 Task: Explore Airbnb accommodation in Kissidougou, Guinea from 21st December, 2023 to 29th December, 2023 for 6 adults. Place can be entire room with 3 bedrooms having 3 beds and 3 bathrooms. Property type can be house.
Action: Mouse moved to (436, 81)
Screenshot: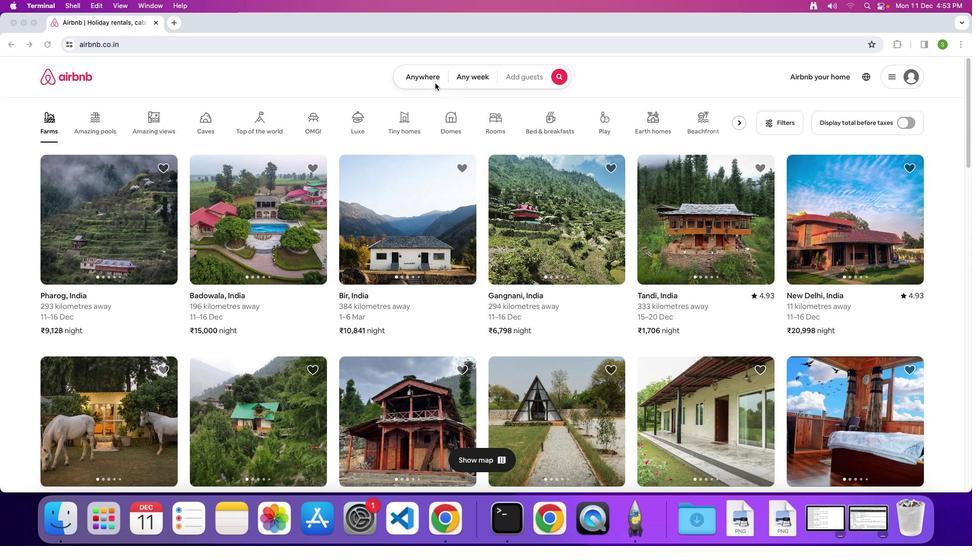
Action: Mouse pressed left at (436, 81)
Screenshot: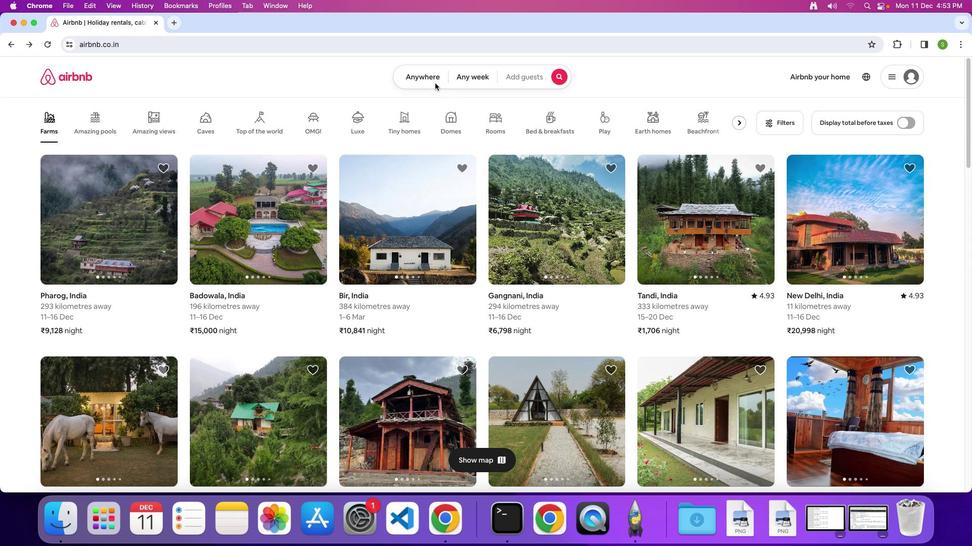 
Action: Mouse moved to (423, 76)
Screenshot: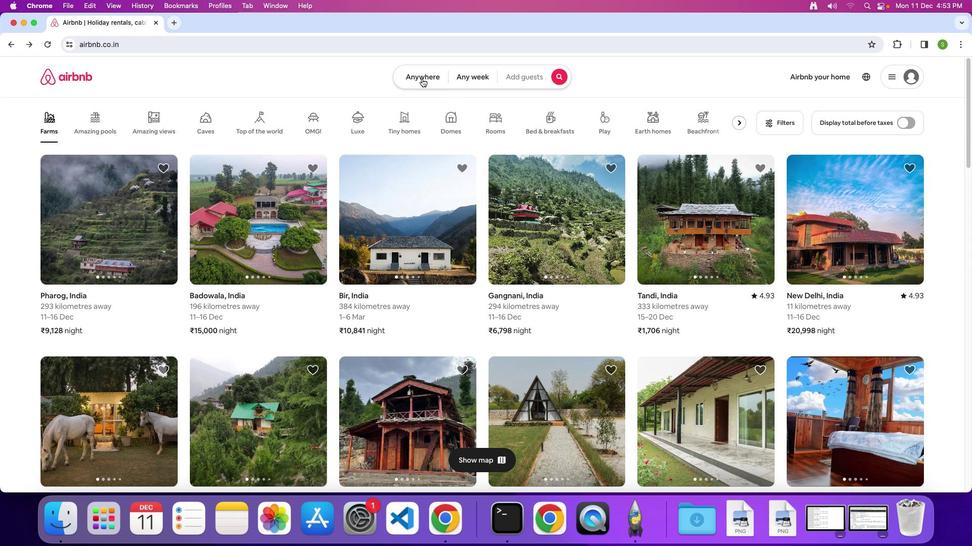 
Action: Mouse pressed left at (423, 76)
Screenshot: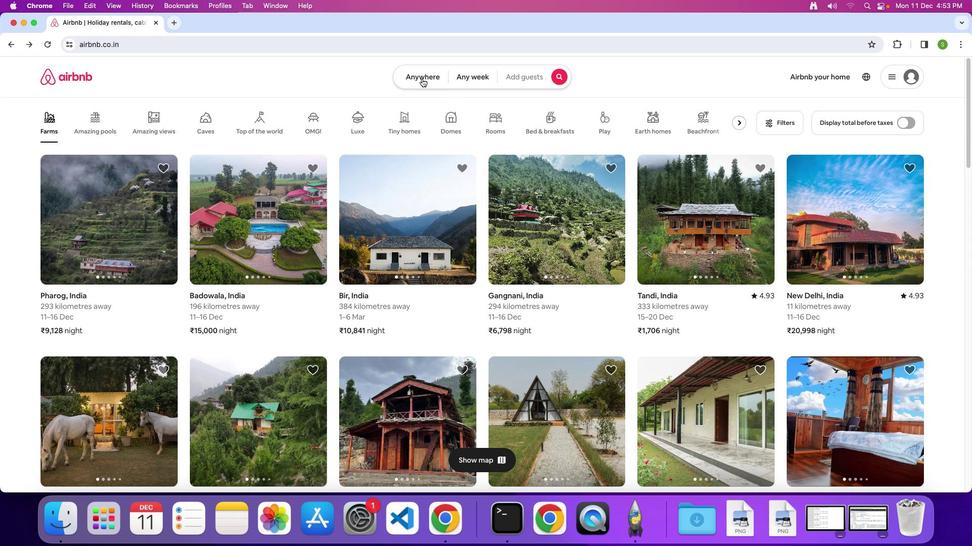 
Action: Mouse moved to (362, 109)
Screenshot: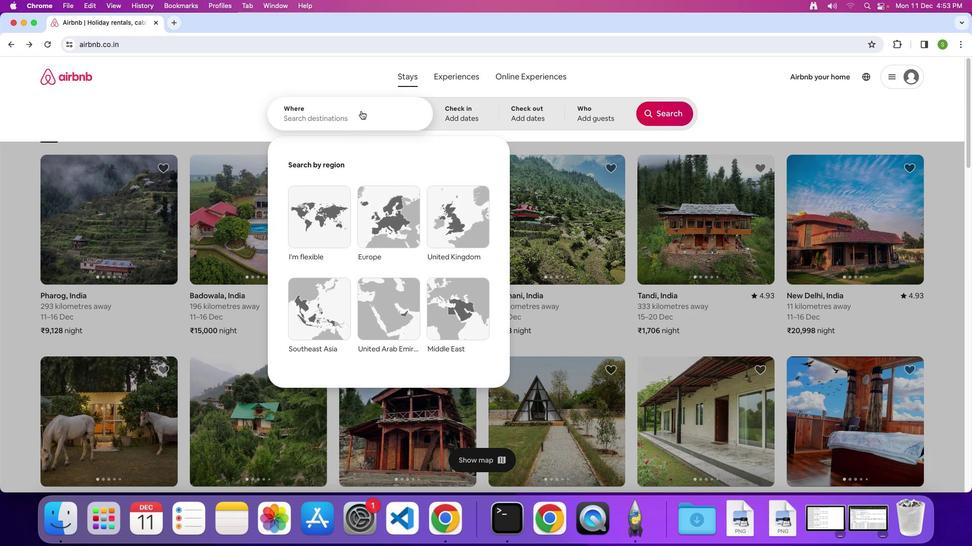 
Action: Mouse pressed left at (362, 109)
Screenshot: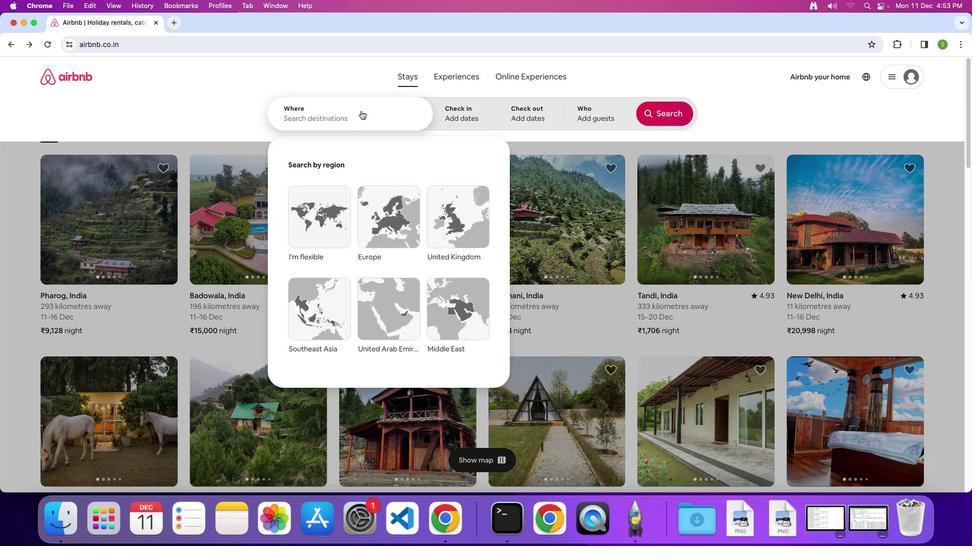 
Action: Key pressed 'K'Key.caps_lock
Screenshot: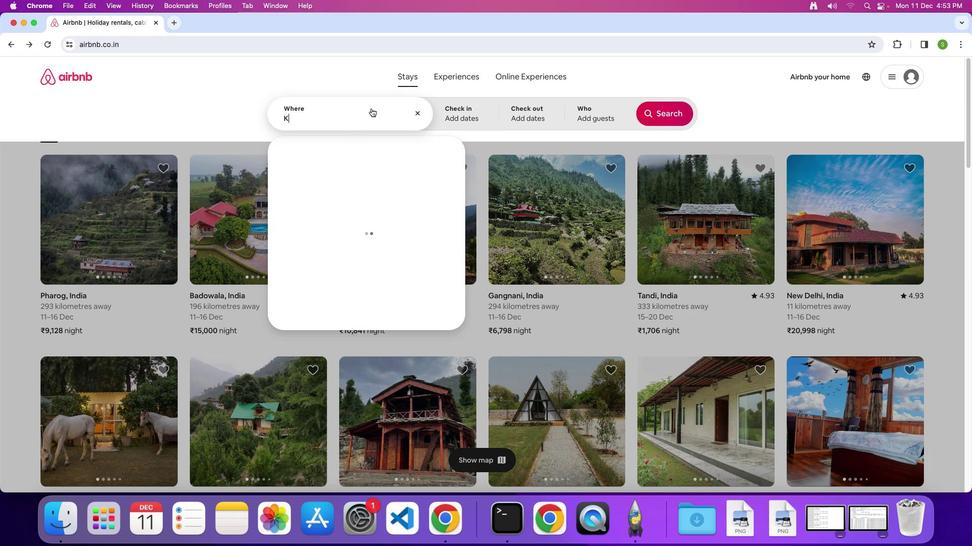 
Action: Mouse moved to (372, 106)
Screenshot: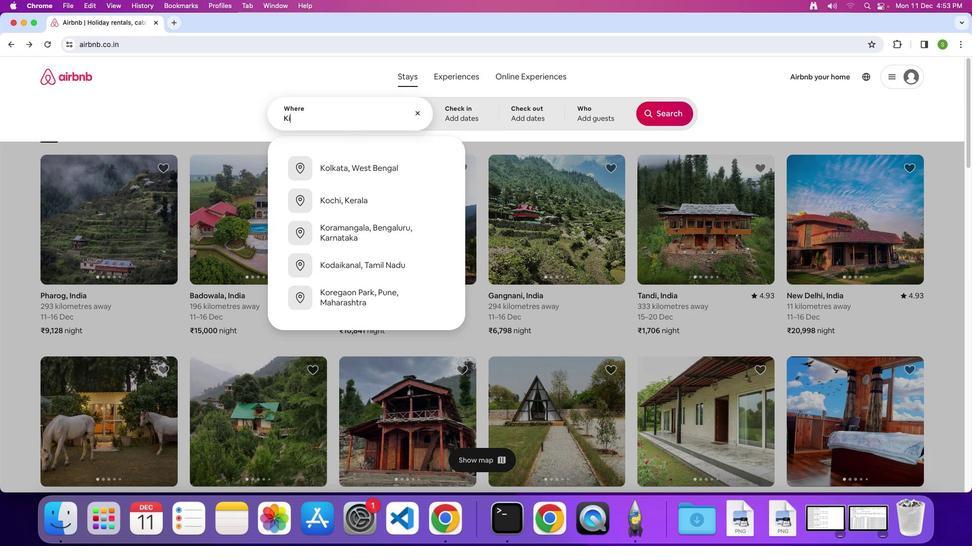 
Action: Key pressed 'i''a''a'Key.backspaceKey.backspace's''s''i''d''o''u''g''o''u''.'Key.backspace','Key.spaceKey.shift'G''u''i''n''e''a'Key.enter
Screenshot: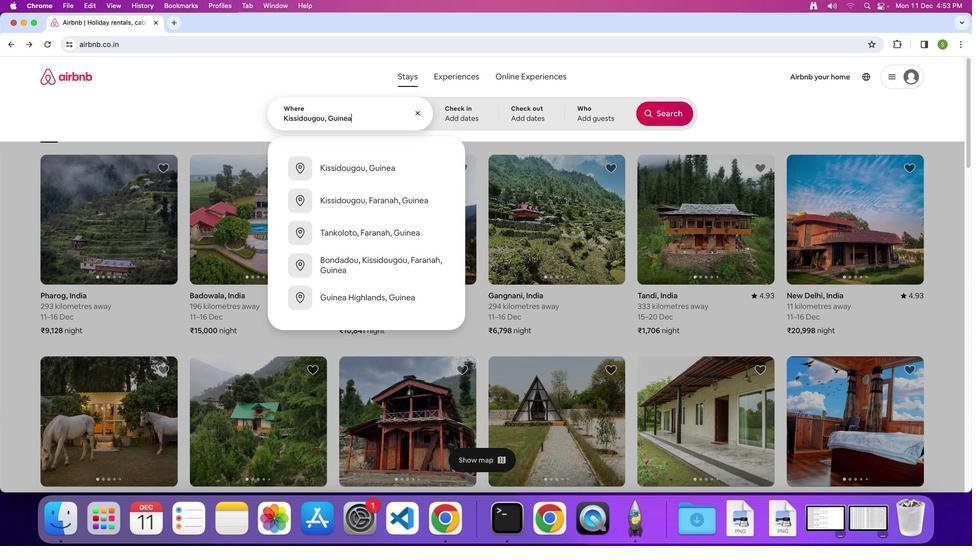 
Action: Mouse moved to (414, 311)
Screenshot: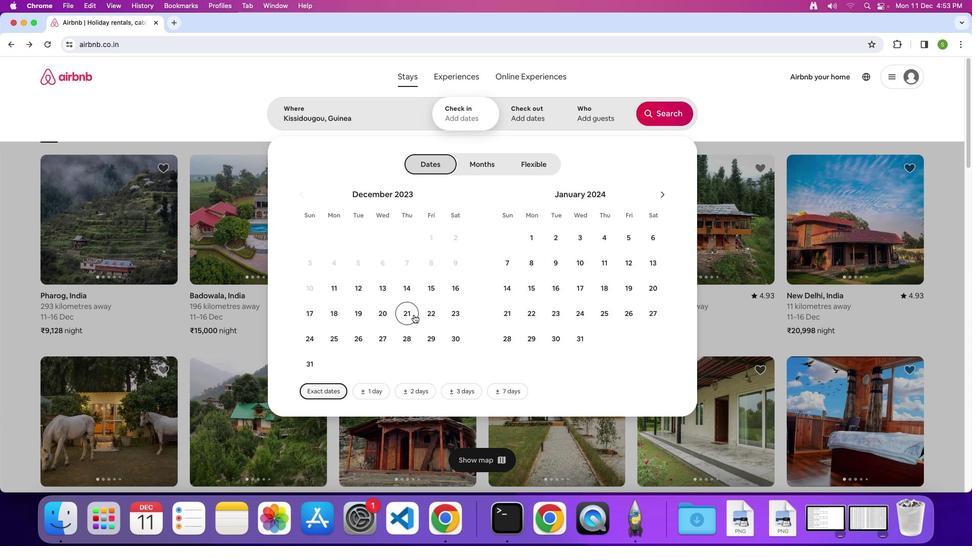 
Action: Mouse pressed left at (414, 311)
Screenshot: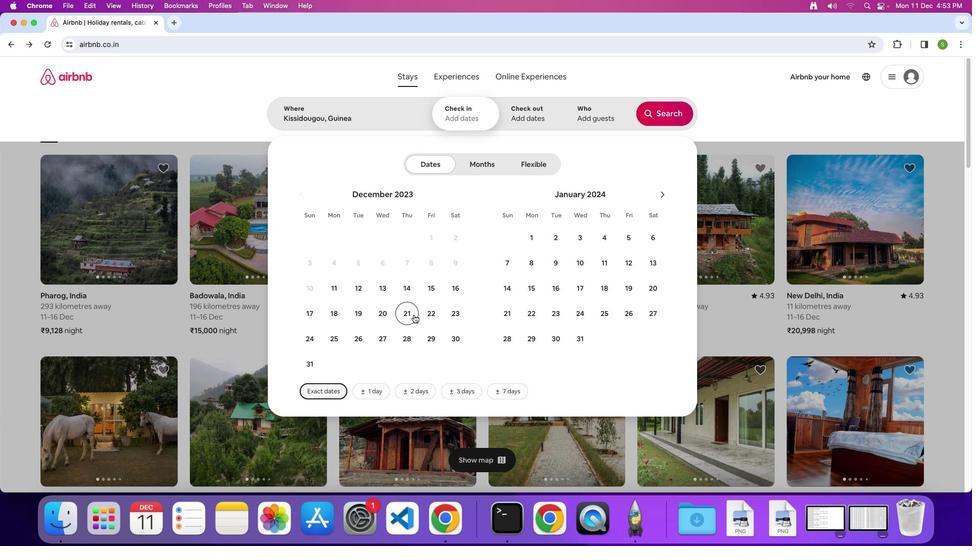 
Action: Mouse moved to (427, 337)
Screenshot: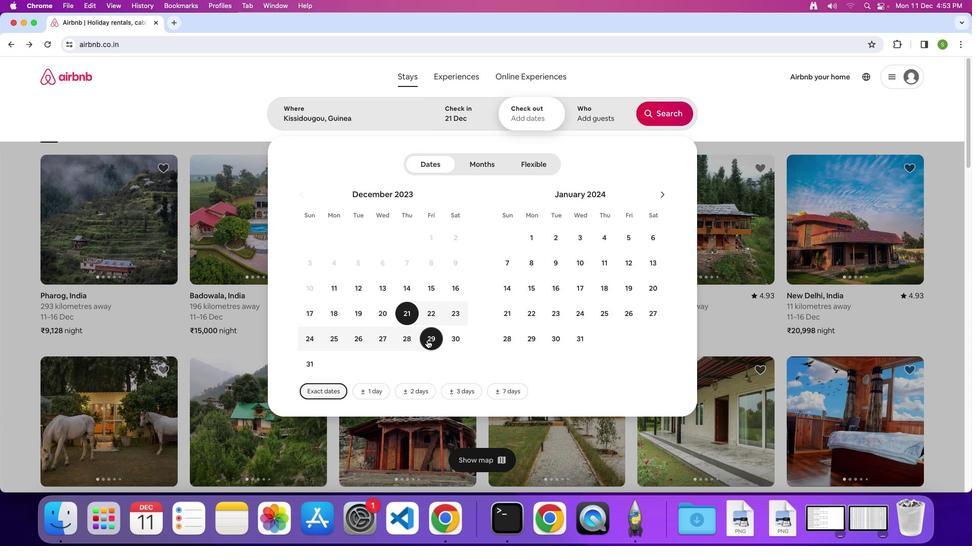 
Action: Mouse pressed left at (427, 337)
Screenshot: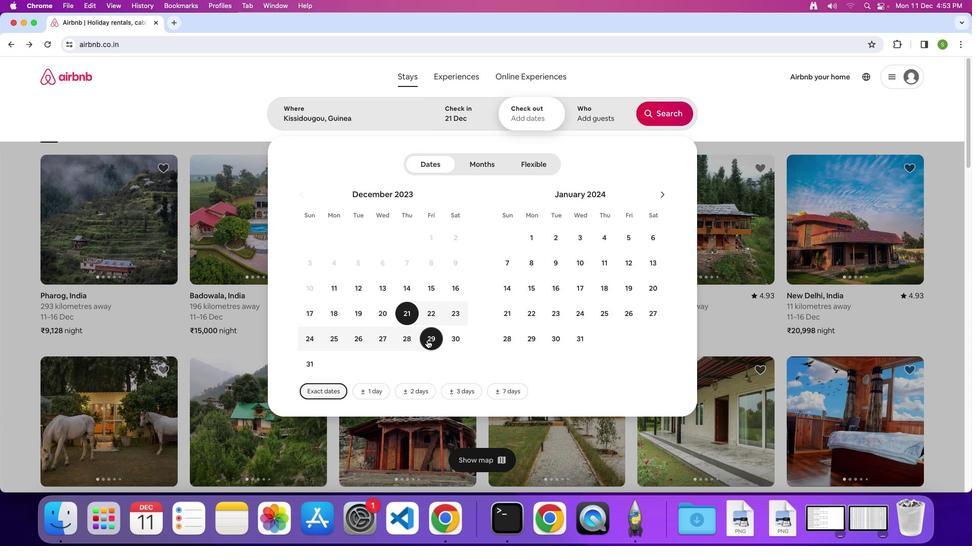 
Action: Mouse moved to (606, 121)
Screenshot: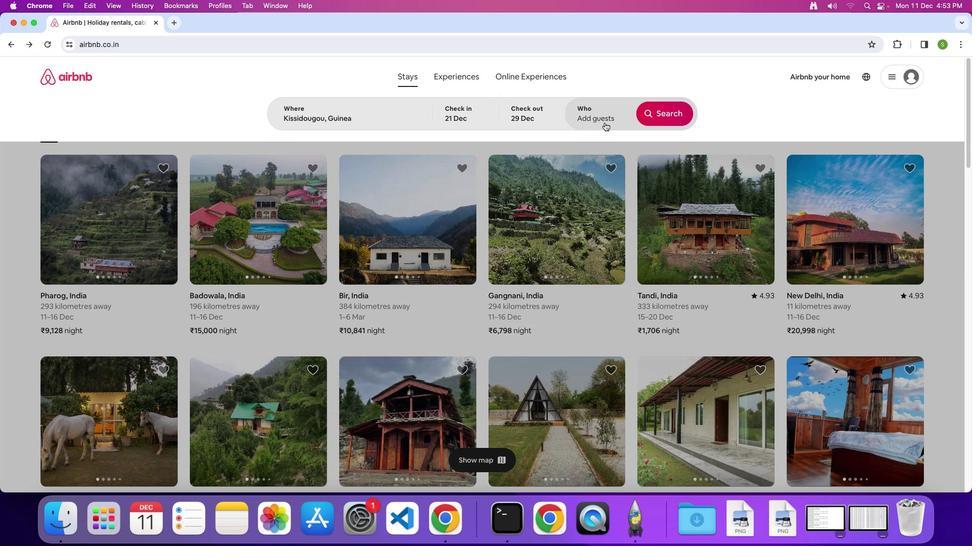 
Action: Mouse pressed left at (606, 121)
Screenshot: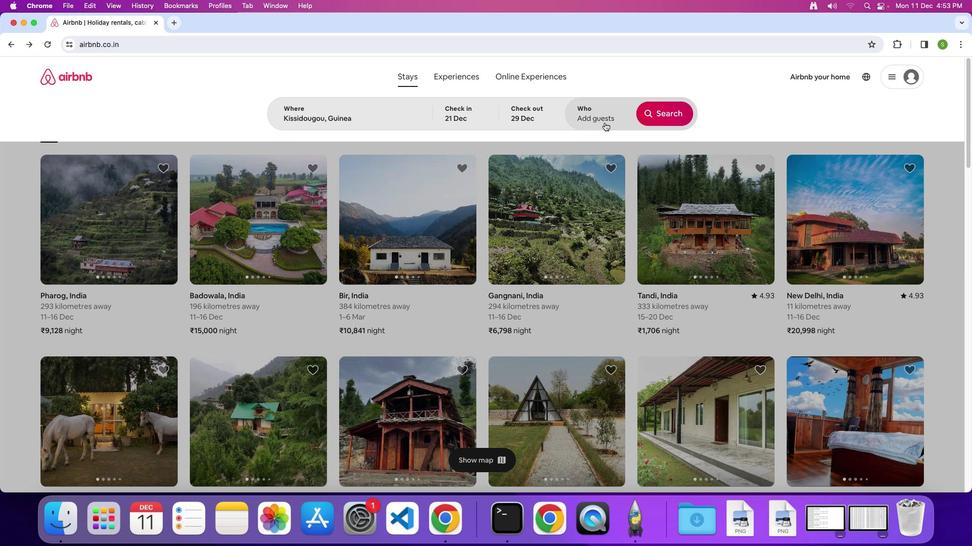 
Action: Mouse moved to (662, 165)
Screenshot: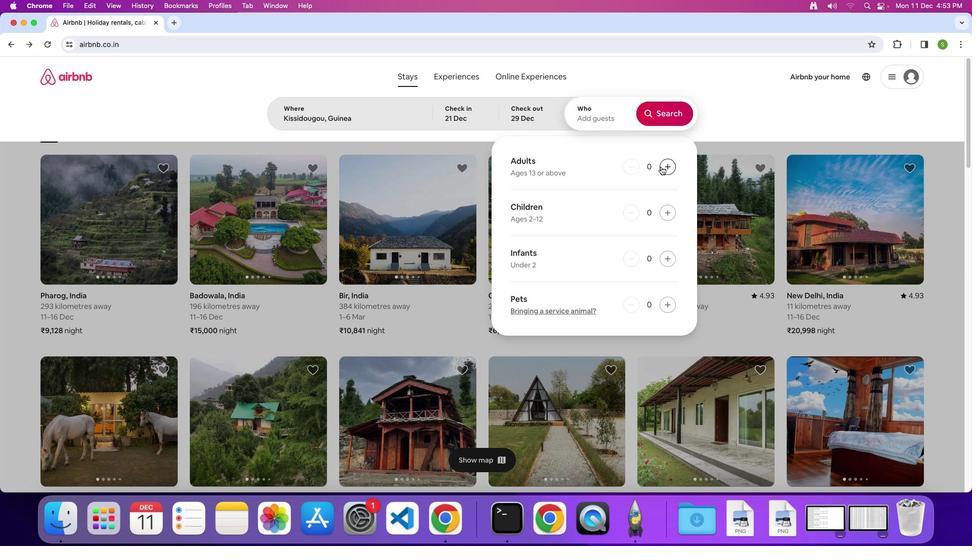 
Action: Mouse pressed left at (662, 165)
Screenshot: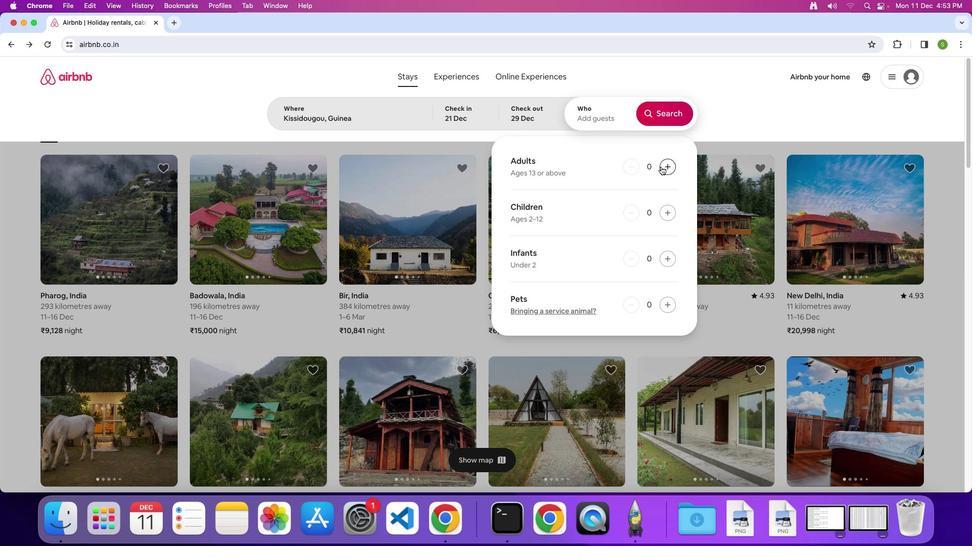 
Action: Mouse pressed left at (662, 165)
Screenshot: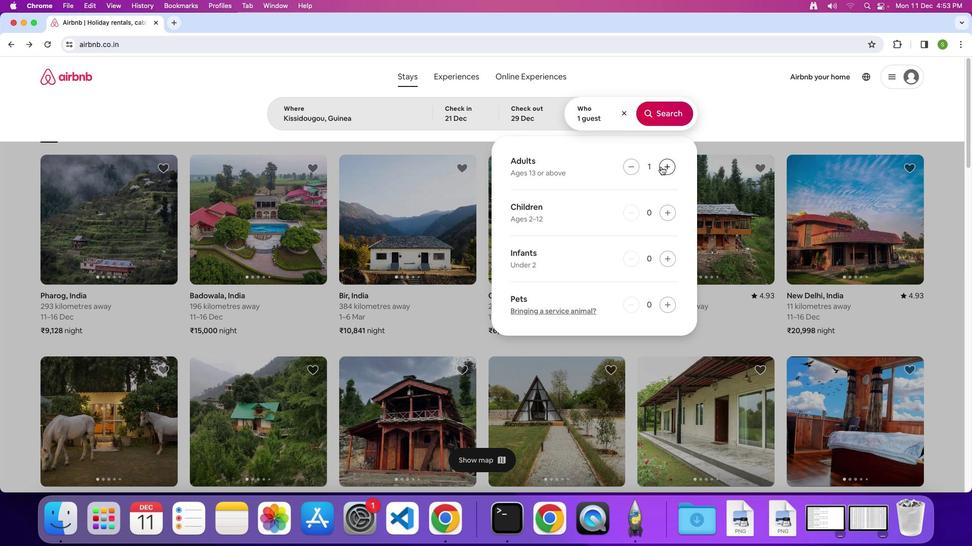 
Action: Mouse pressed left at (662, 165)
Screenshot: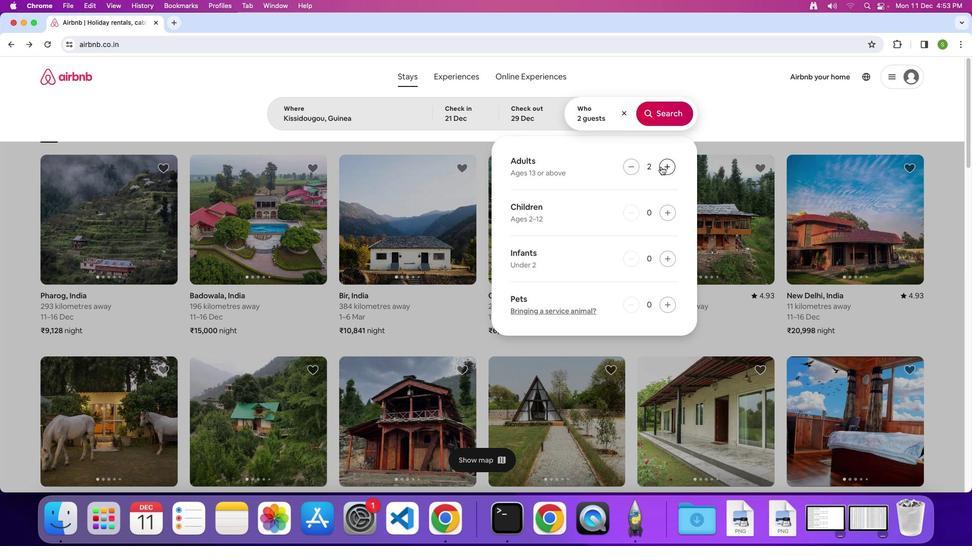 
Action: Mouse pressed left at (662, 165)
Screenshot: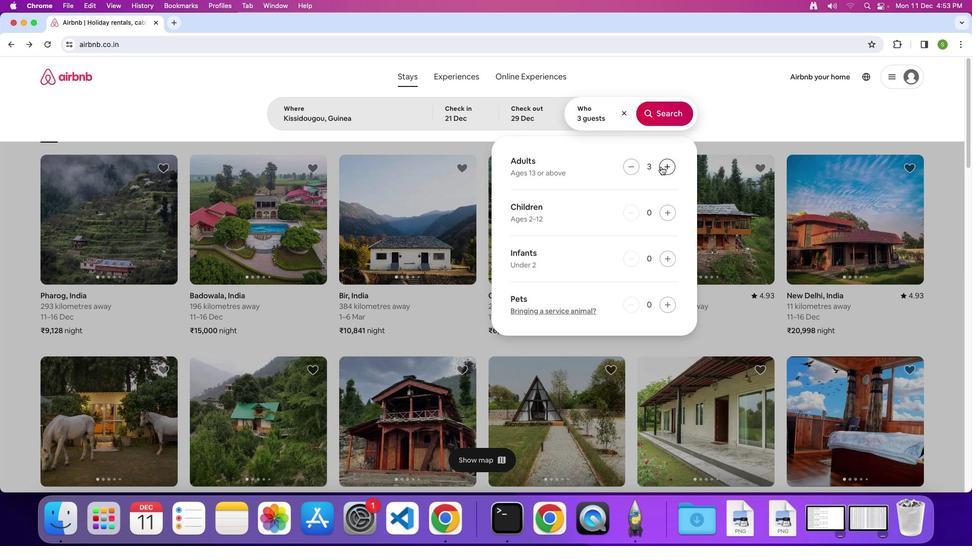 
Action: Mouse pressed left at (662, 165)
Screenshot: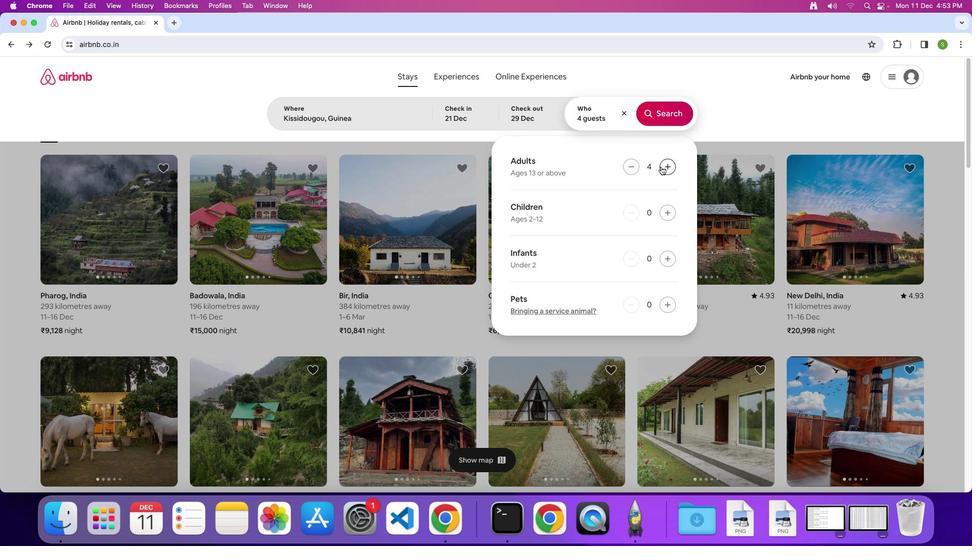 
Action: Mouse moved to (667, 162)
Screenshot: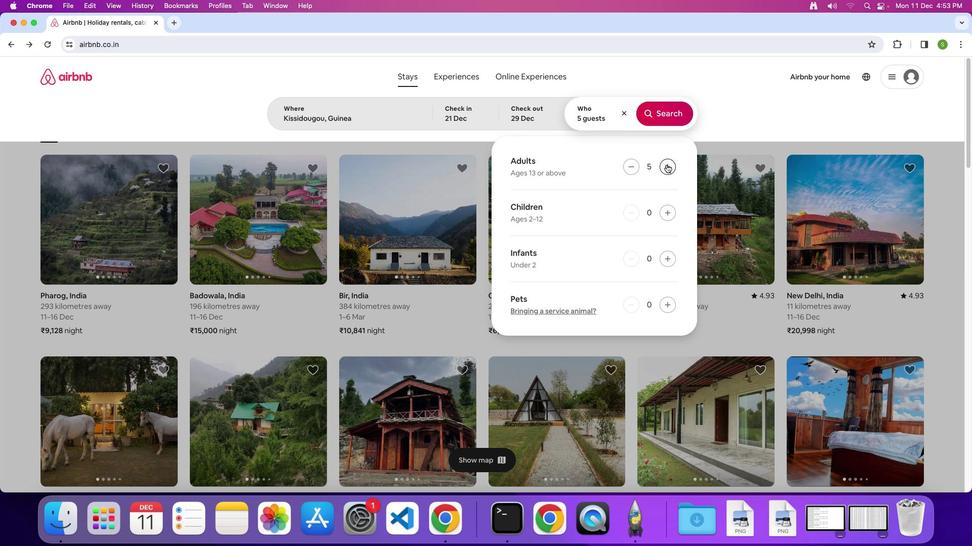 
Action: Mouse pressed left at (667, 162)
Screenshot: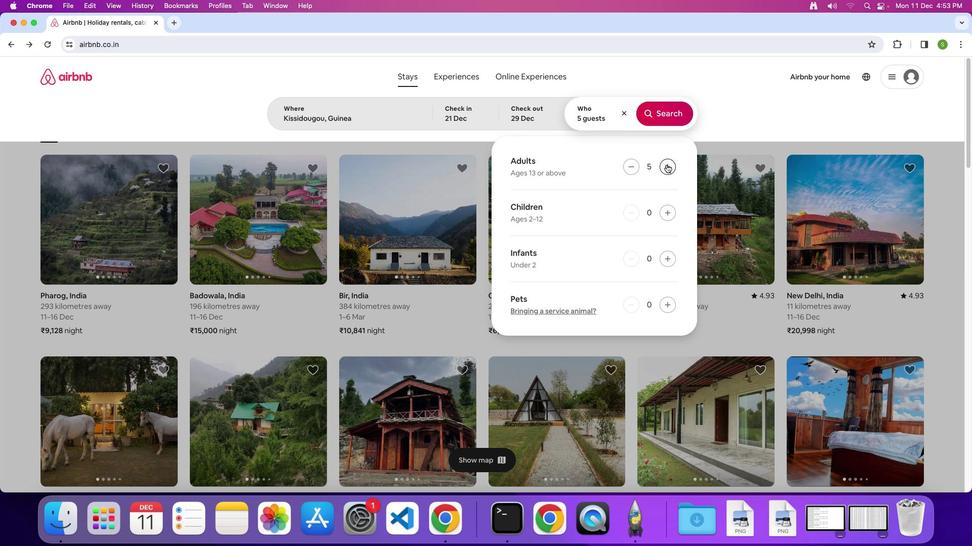 
Action: Mouse moved to (673, 113)
Screenshot: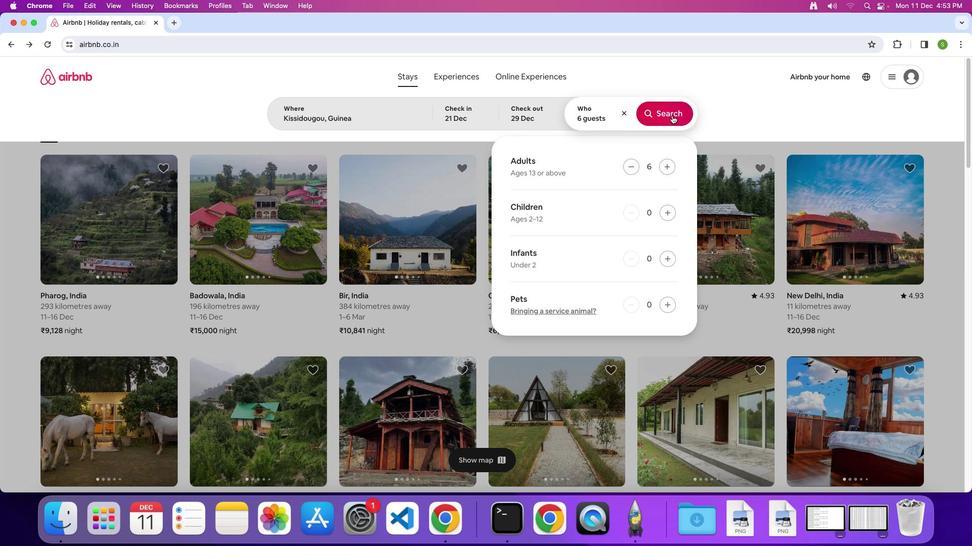 
Action: Mouse pressed left at (673, 113)
Screenshot: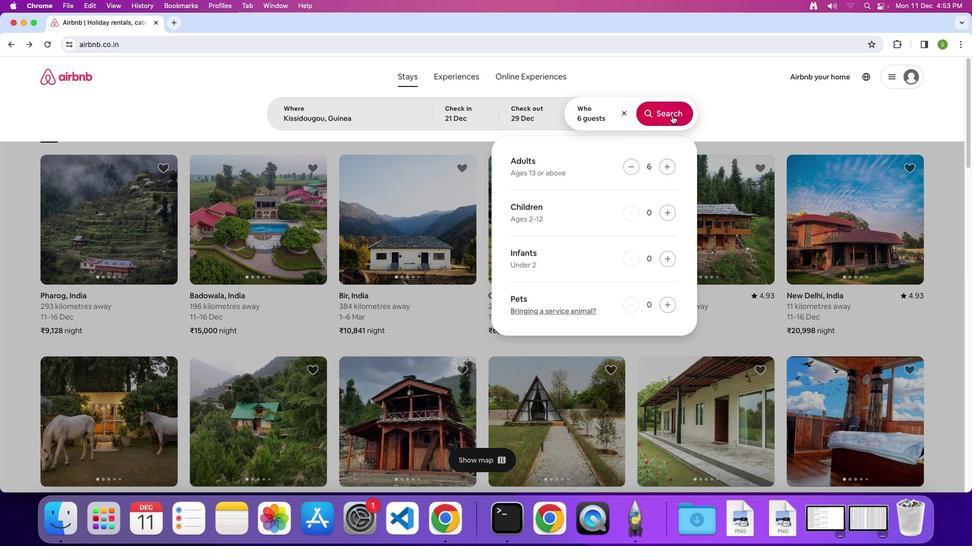
Action: Mouse moved to (818, 123)
Screenshot: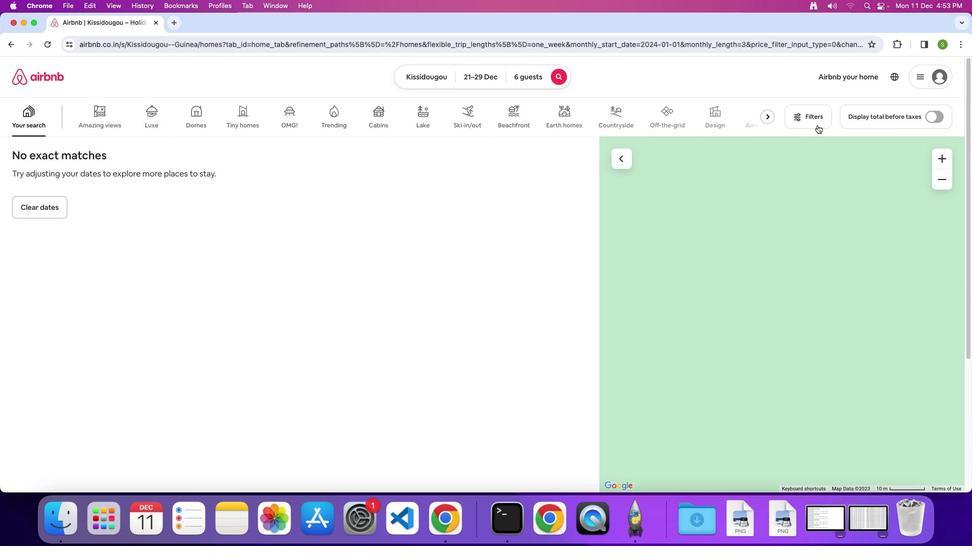 
Action: Mouse pressed left at (818, 123)
Screenshot: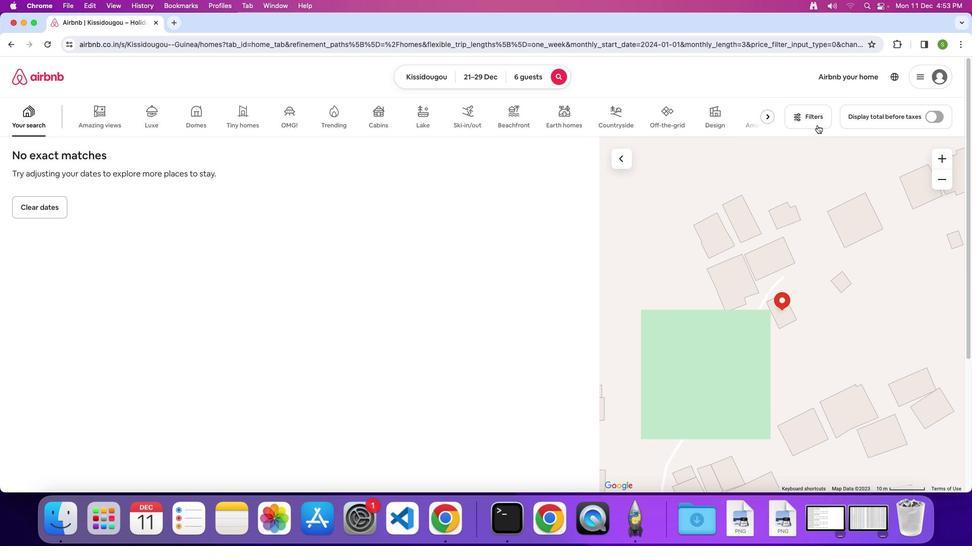 
Action: Mouse moved to (504, 233)
Screenshot: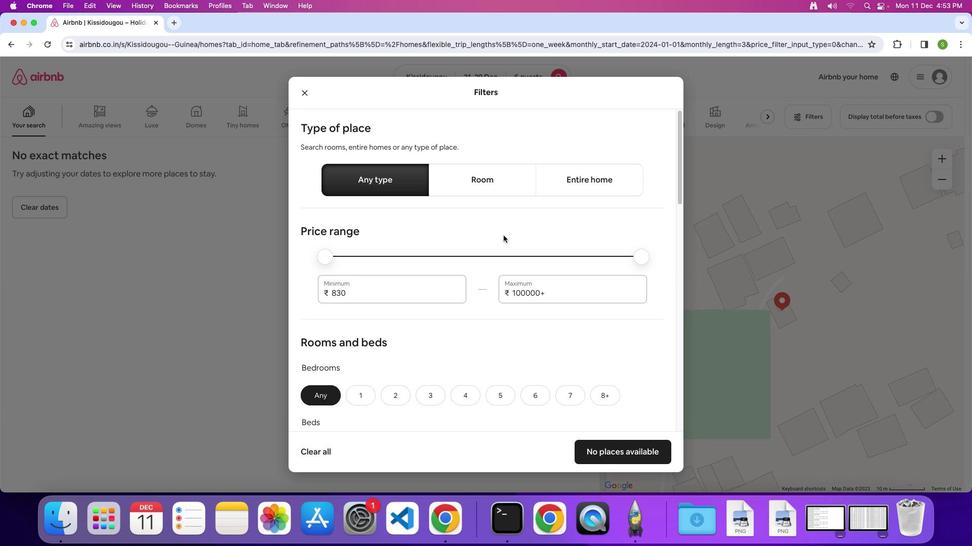 
Action: Mouse scrolled (504, 233) with delta (0, -1)
Screenshot: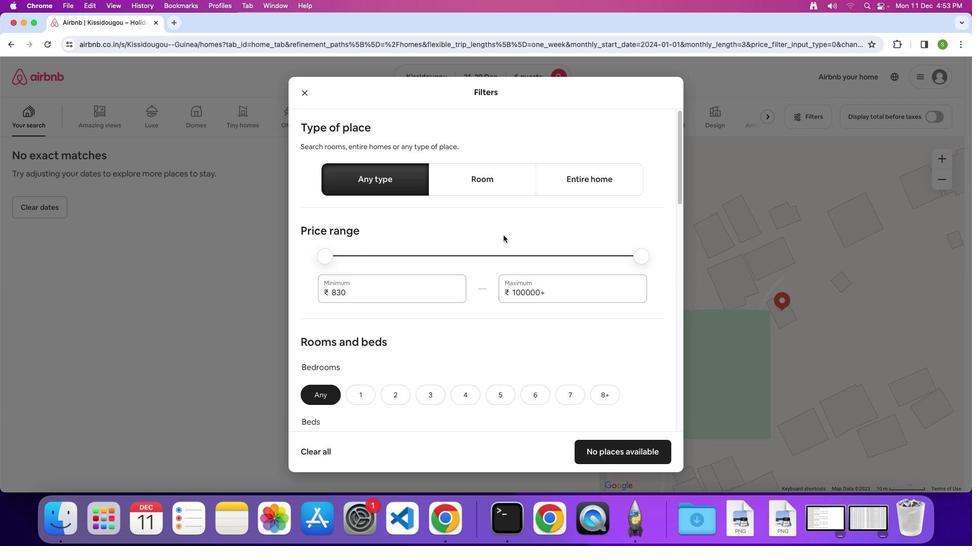
Action: Mouse scrolled (504, 233) with delta (0, -1)
Screenshot: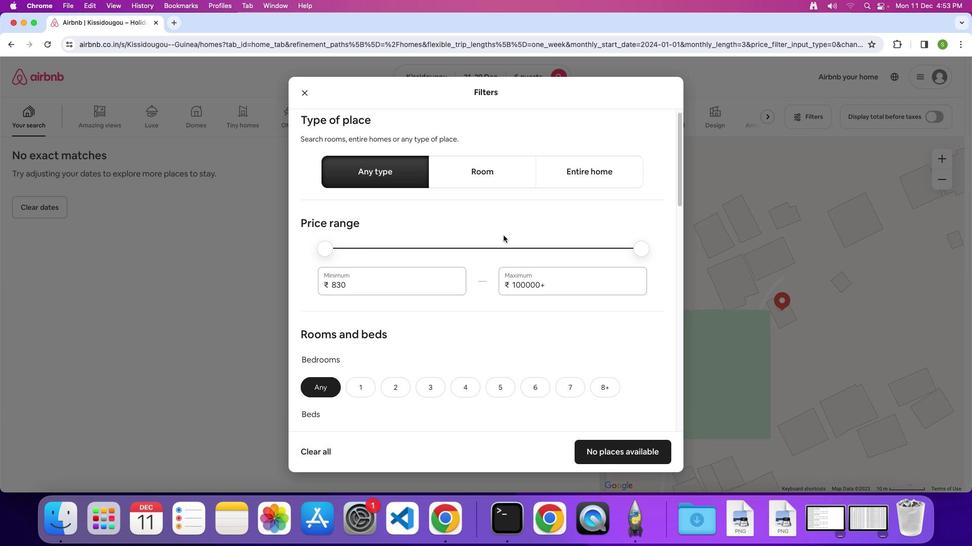 
Action: Mouse scrolled (504, 233) with delta (0, -1)
Screenshot: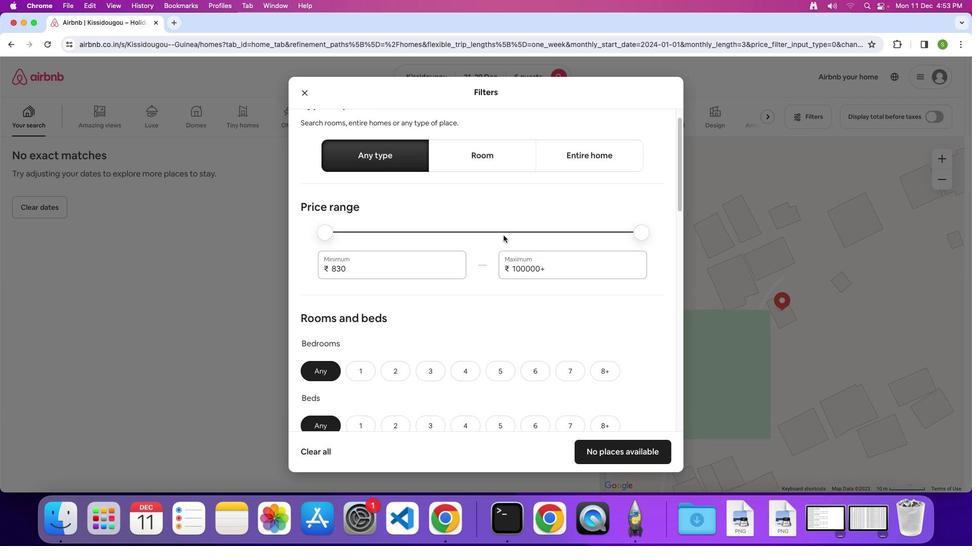 
Action: Mouse scrolled (504, 233) with delta (0, -1)
Screenshot: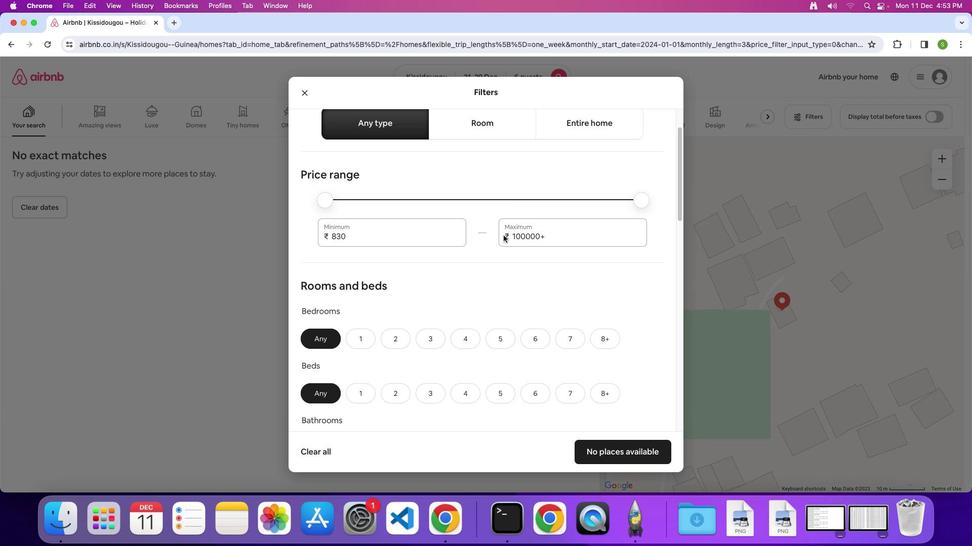 
Action: Mouse scrolled (504, 233) with delta (0, -1)
Screenshot: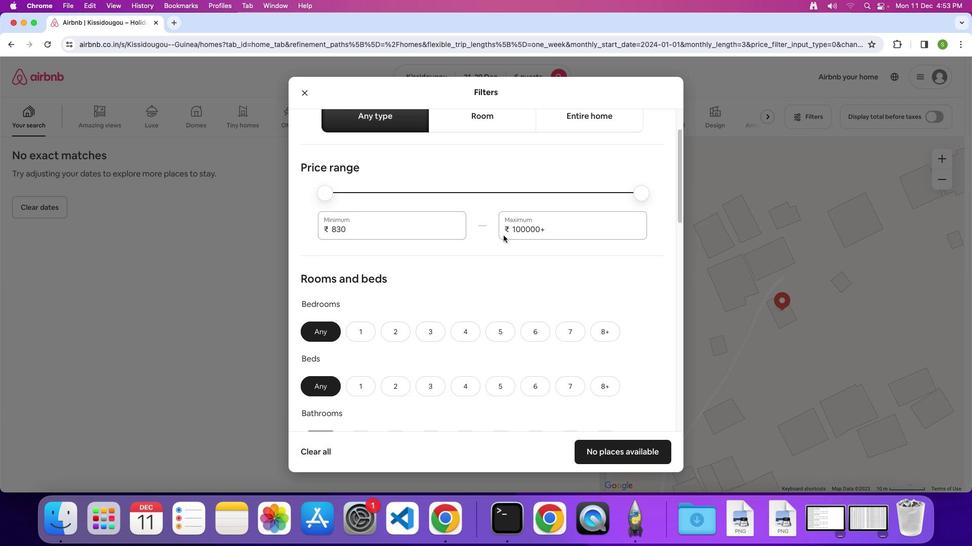 
Action: Mouse scrolled (504, 233) with delta (0, -2)
Screenshot: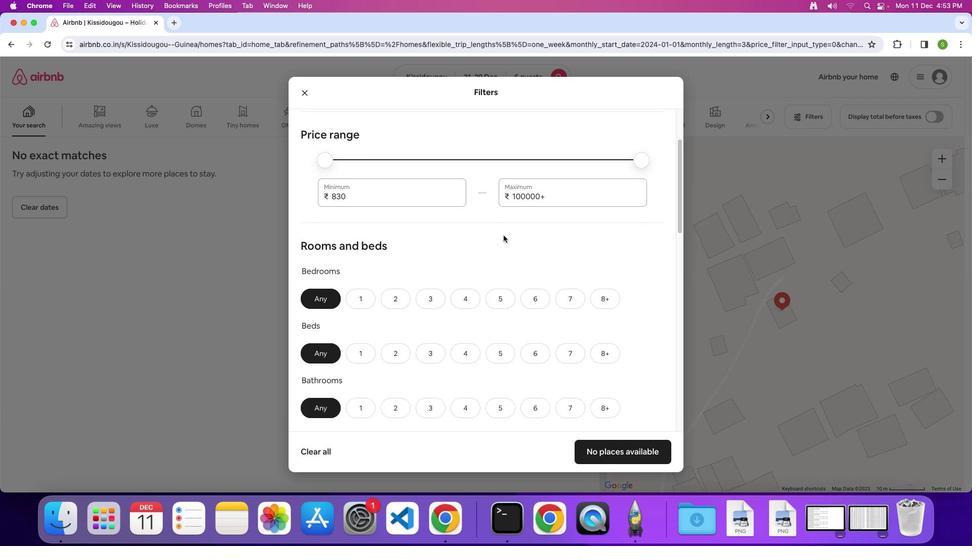 
Action: Mouse scrolled (504, 233) with delta (0, -1)
Screenshot: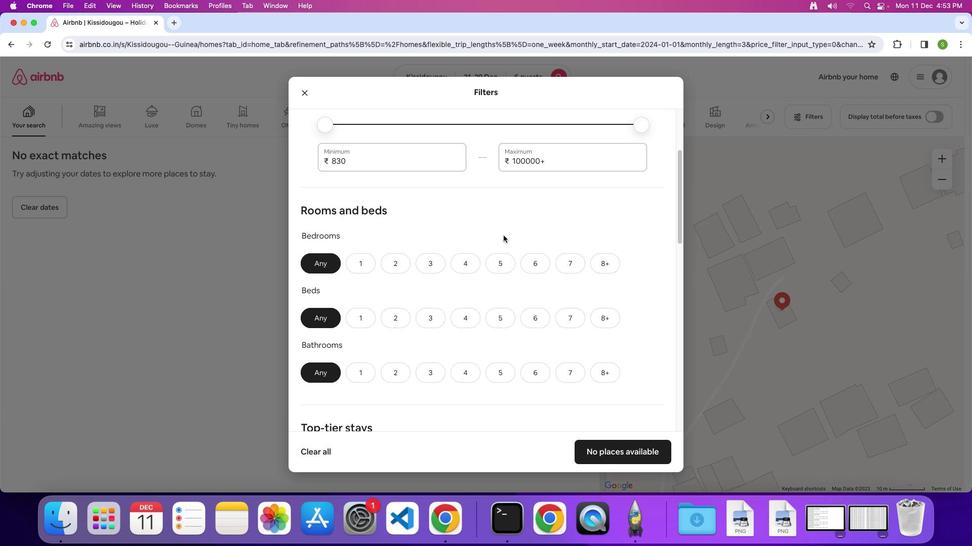 
Action: Mouse scrolled (504, 233) with delta (0, -1)
Screenshot: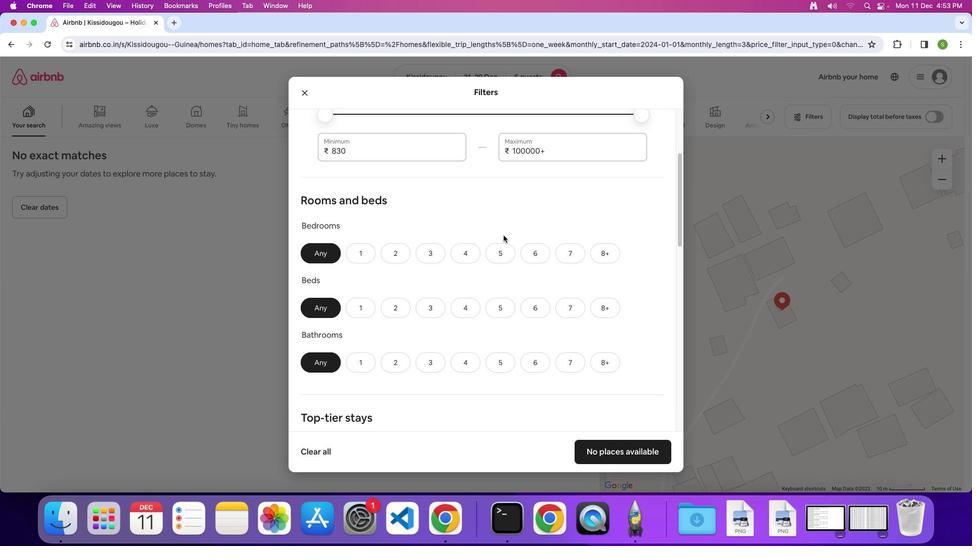 
Action: Mouse scrolled (504, 233) with delta (0, -1)
Screenshot: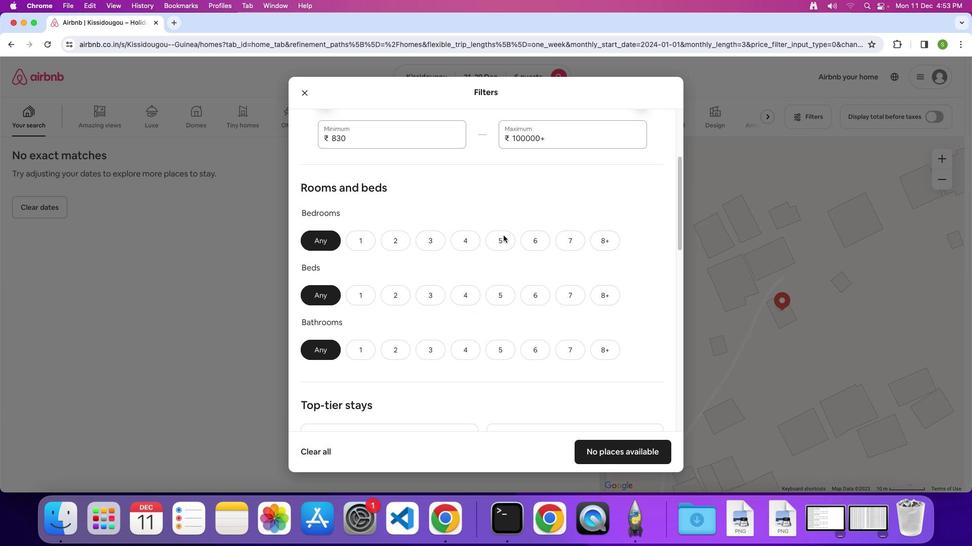 
Action: Mouse scrolled (504, 233) with delta (0, -1)
Screenshot: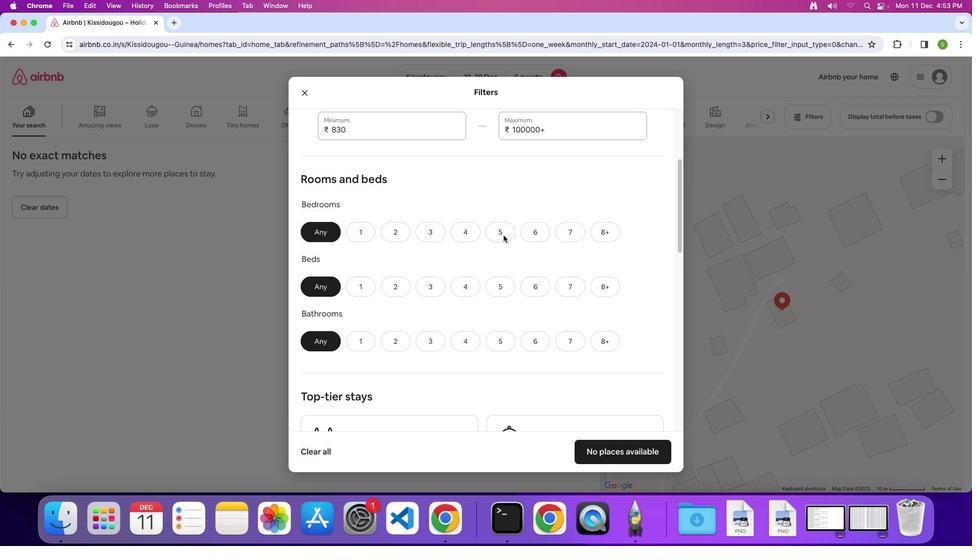 
Action: Mouse scrolled (504, 233) with delta (0, -2)
Screenshot: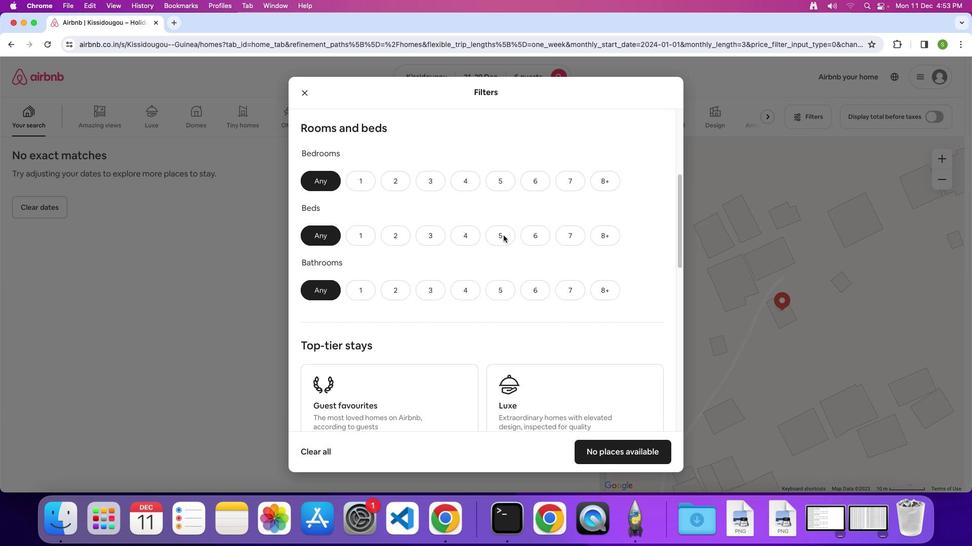 
Action: Mouse moved to (428, 168)
Screenshot: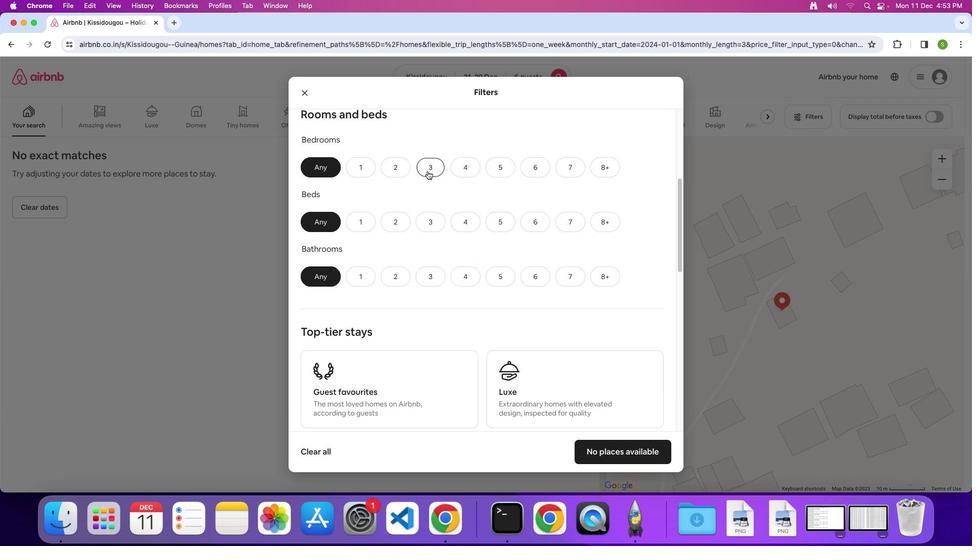 
Action: Mouse pressed left at (428, 168)
Screenshot: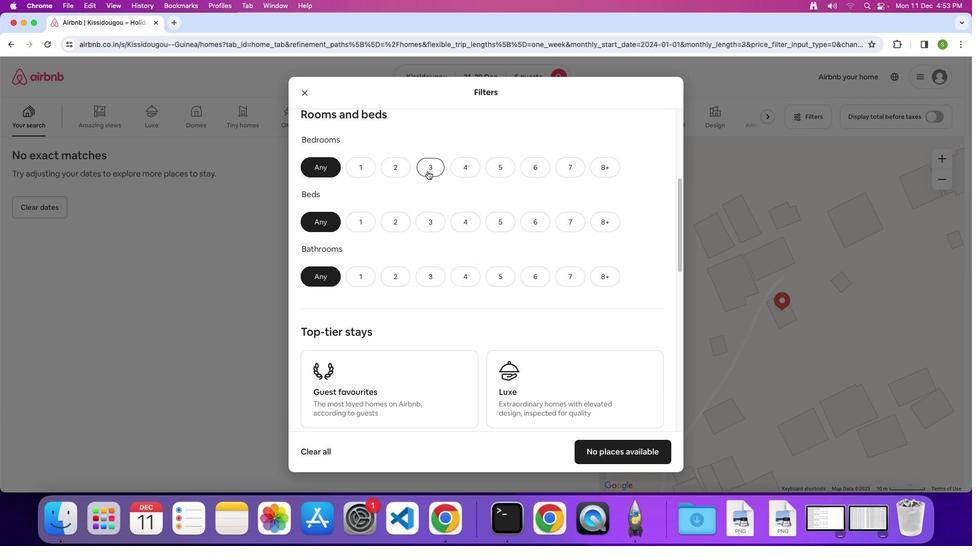 
Action: Mouse moved to (435, 217)
Screenshot: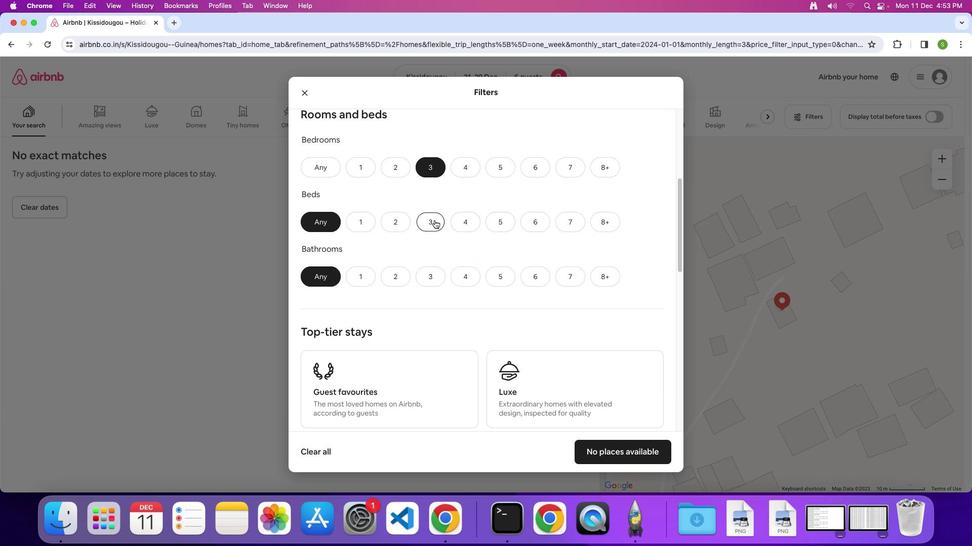
Action: Mouse pressed left at (435, 217)
Screenshot: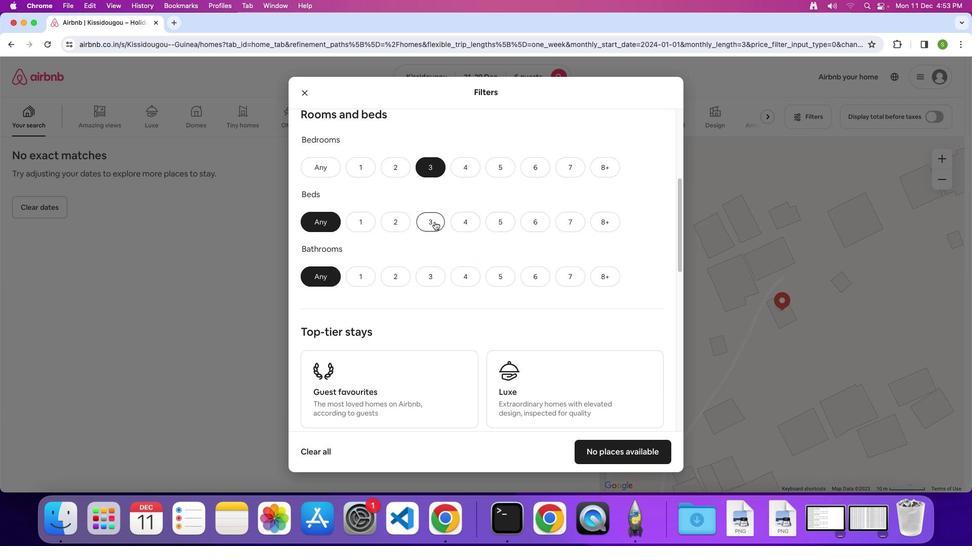 
Action: Mouse moved to (437, 270)
Screenshot: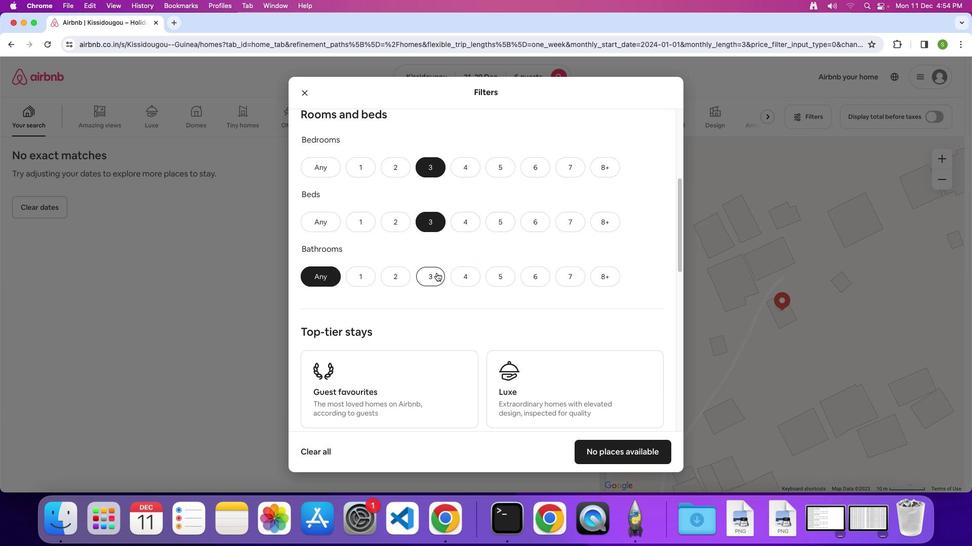 
Action: Mouse pressed left at (437, 270)
Screenshot: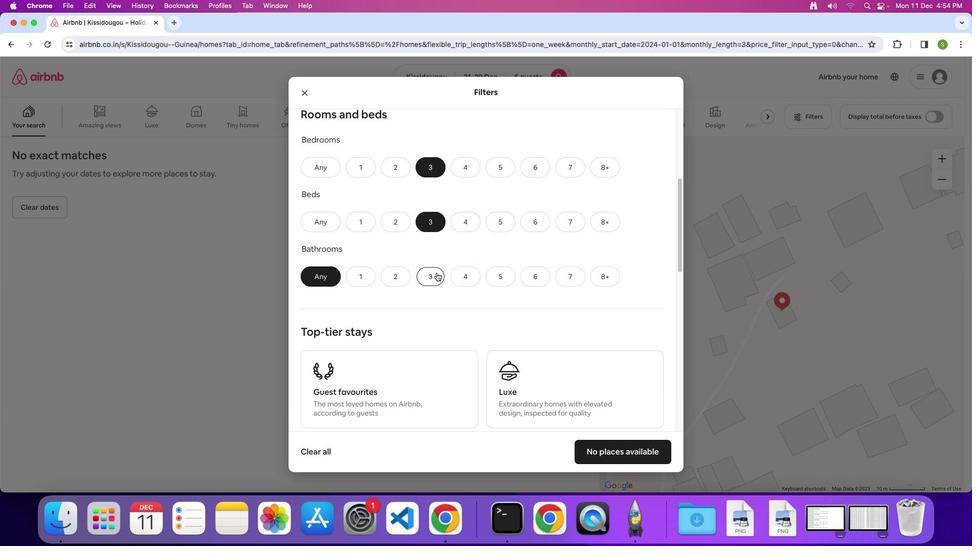 
Action: Mouse moved to (535, 235)
Screenshot: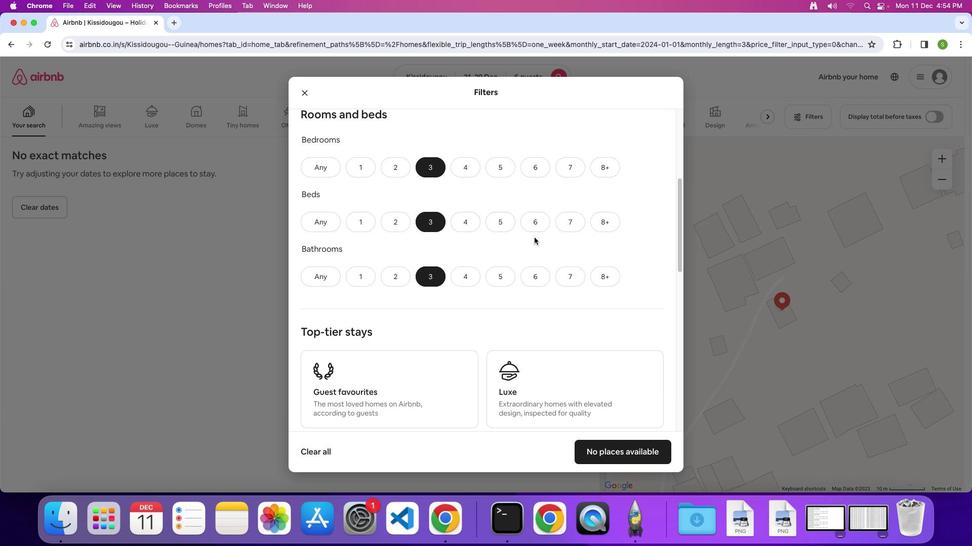 
Action: Mouse scrolled (535, 235) with delta (0, -1)
Screenshot: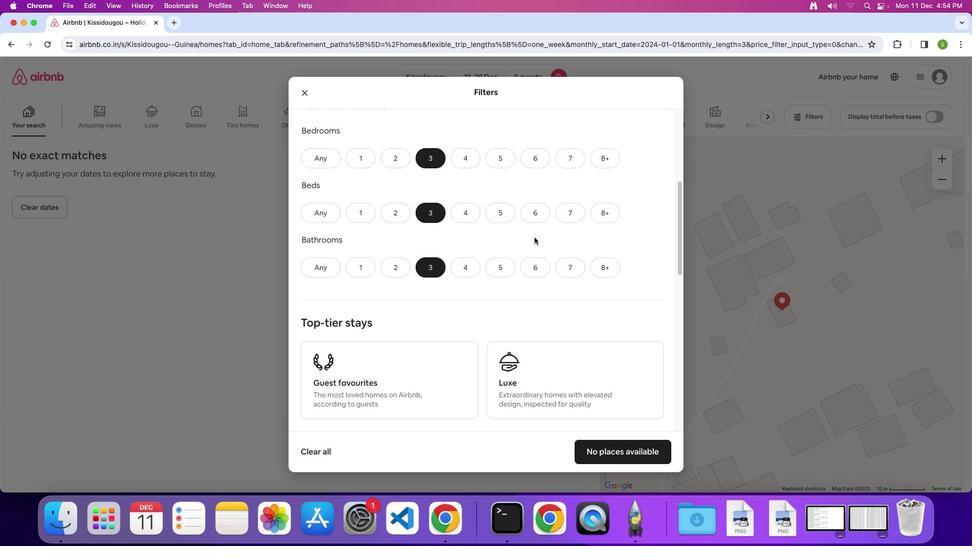 
Action: Mouse scrolled (535, 235) with delta (0, -1)
Screenshot: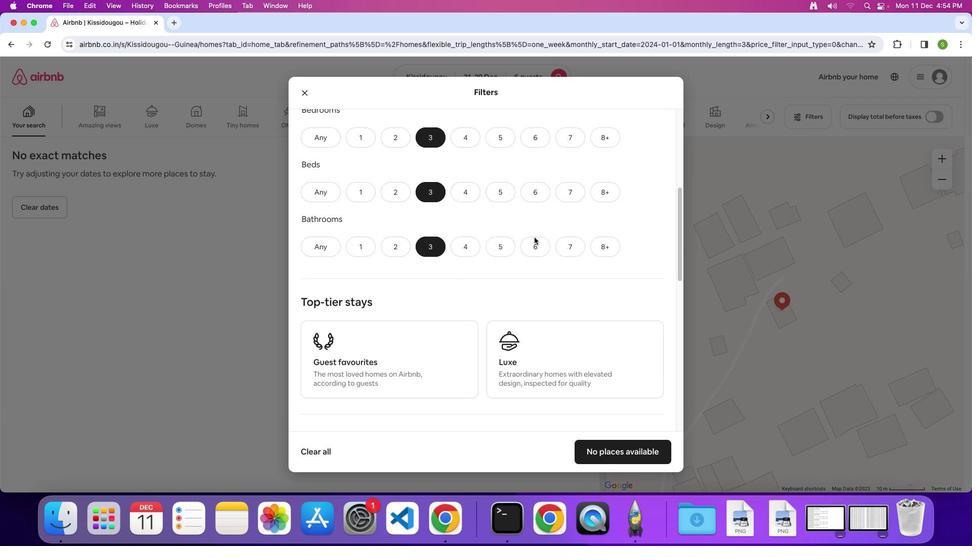 
Action: Mouse scrolled (535, 235) with delta (0, -2)
Screenshot: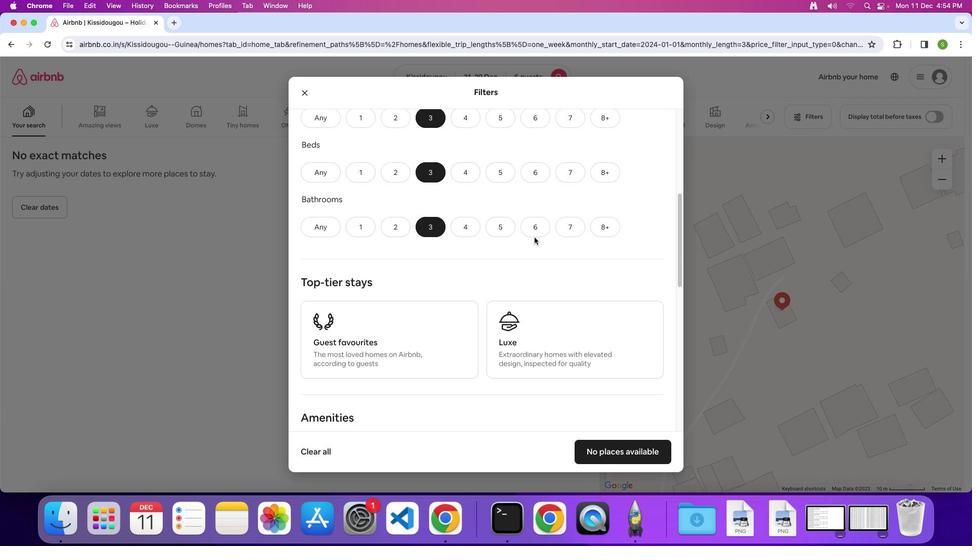 
Action: Mouse scrolled (535, 235) with delta (0, -1)
Screenshot: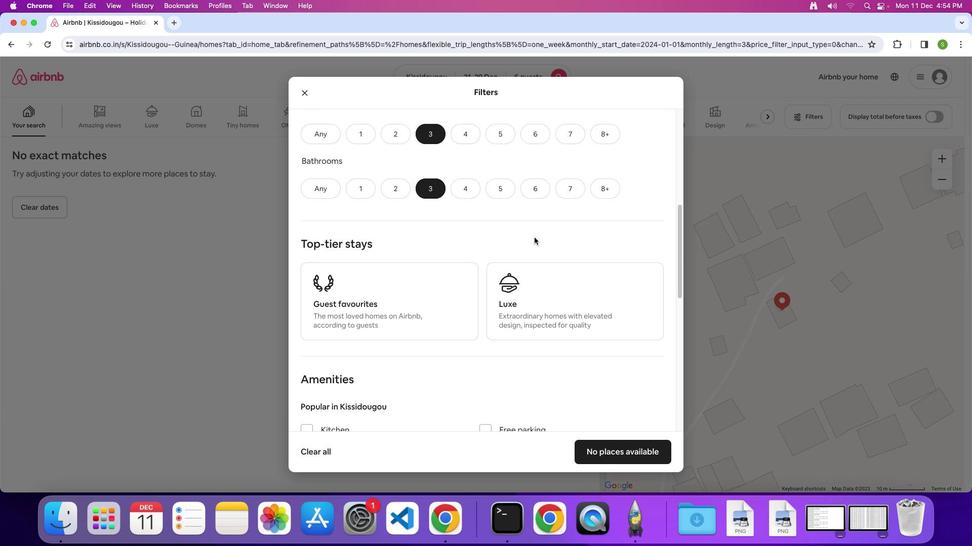 
Action: Mouse scrolled (535, 235) with delta (0, -1)
Screenshot: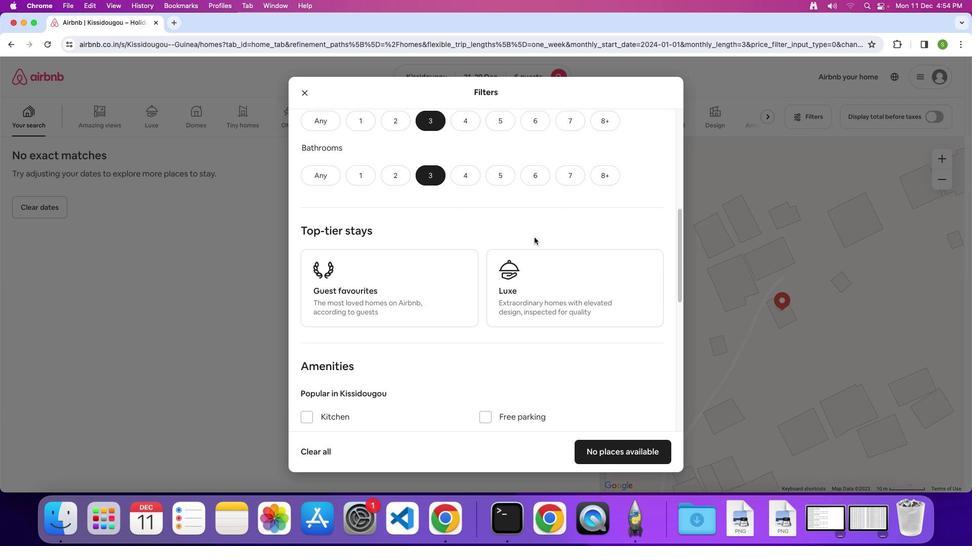
Action: Mouse scrolled (535, 235) with delta (0, -2)
Screenshot: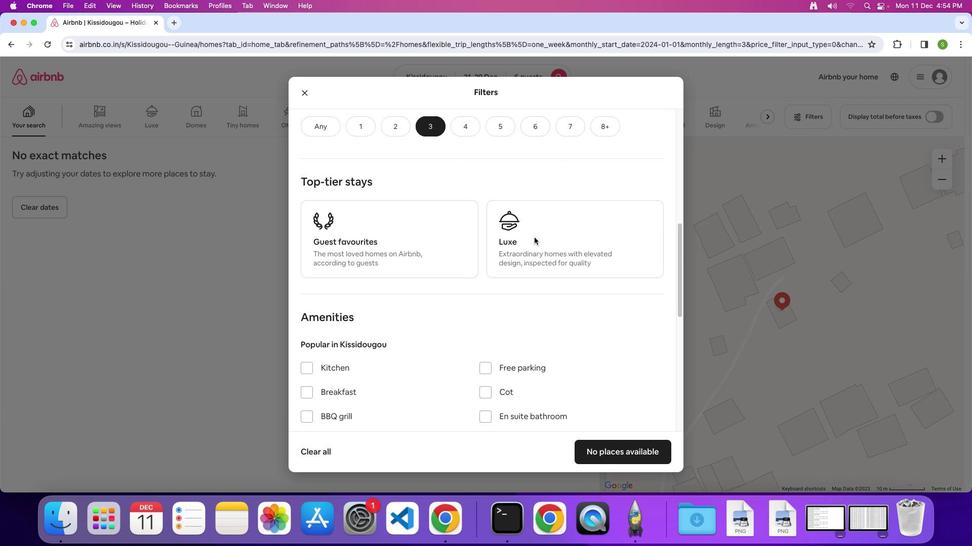 
Action: Mouse scrolled (535, 235) with delta (0, -1)
Screenshot: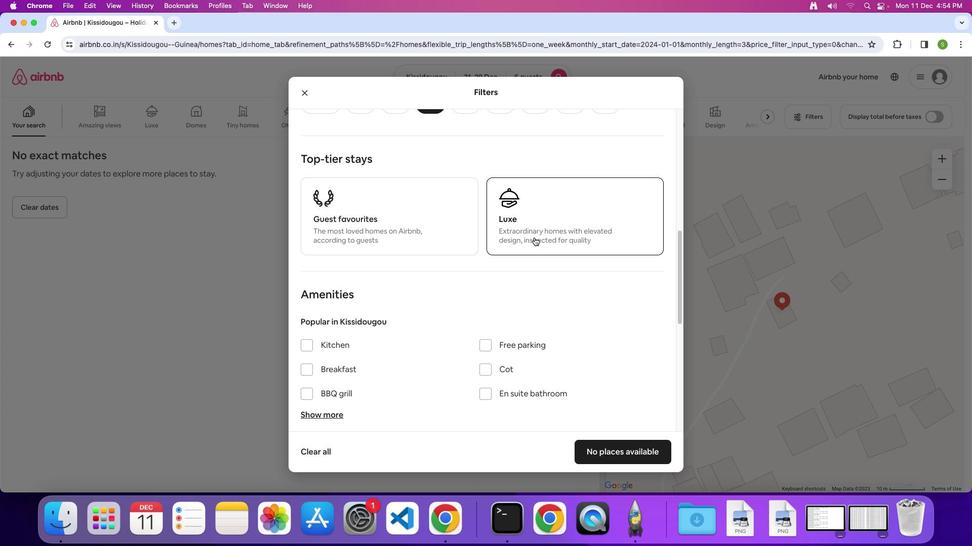 
Action: Mouse scrolled (535, 235) with delta (0, -1)
Screenshot: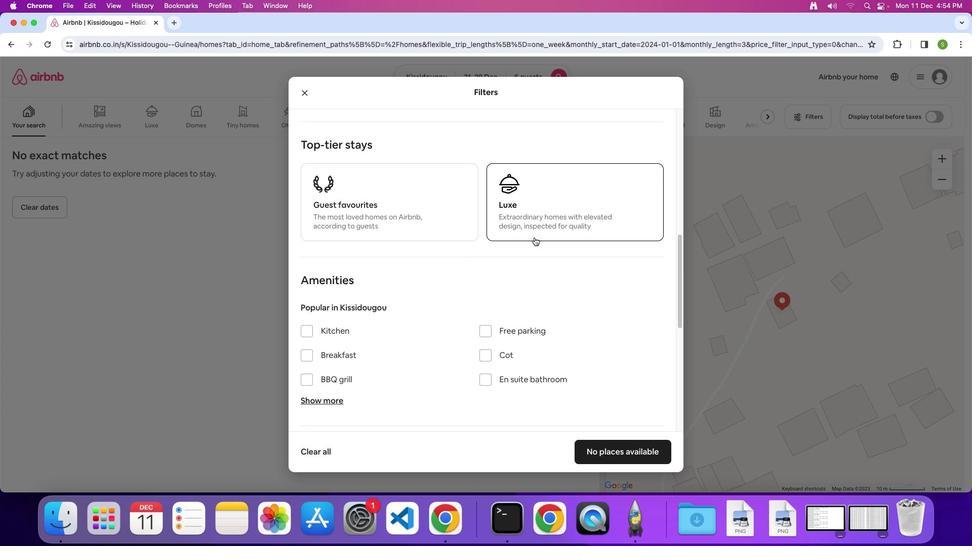 
Action: Mouse scrolled (535, 235) with delta (0, -2)
Screenshot: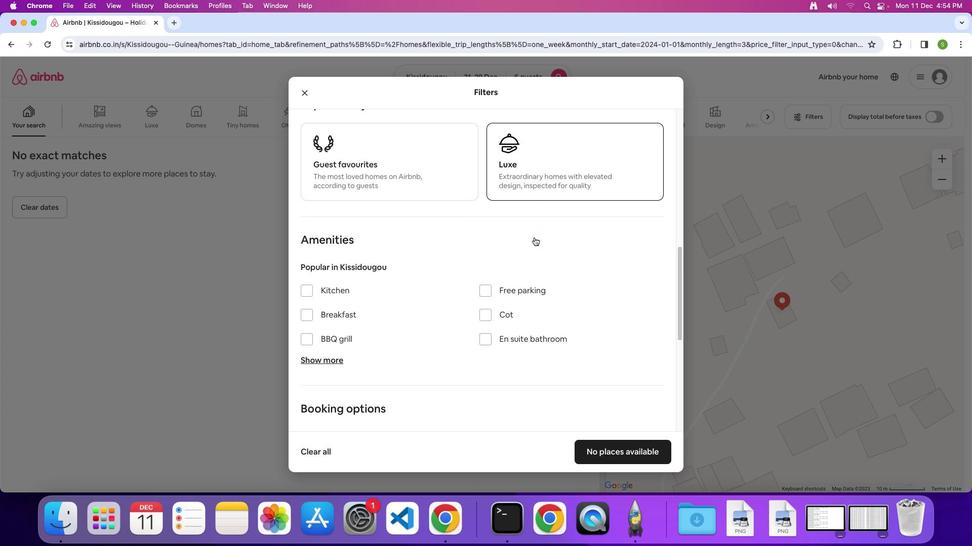 
Action: Mouse scrolled (535, 235) with delta (0, -1)
Screenshot: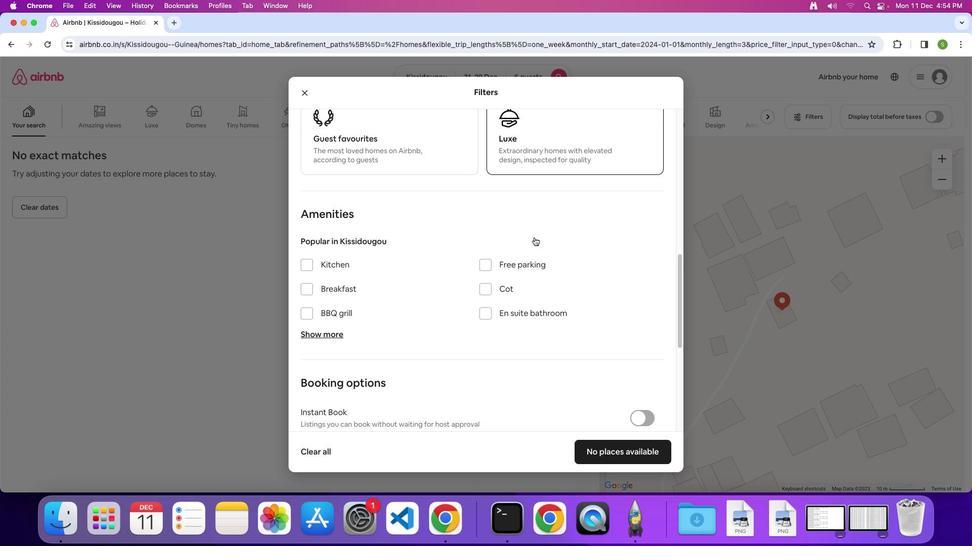 
Action: Mouse scrolled (535, 235) with delta (0, -1)
Screenshot: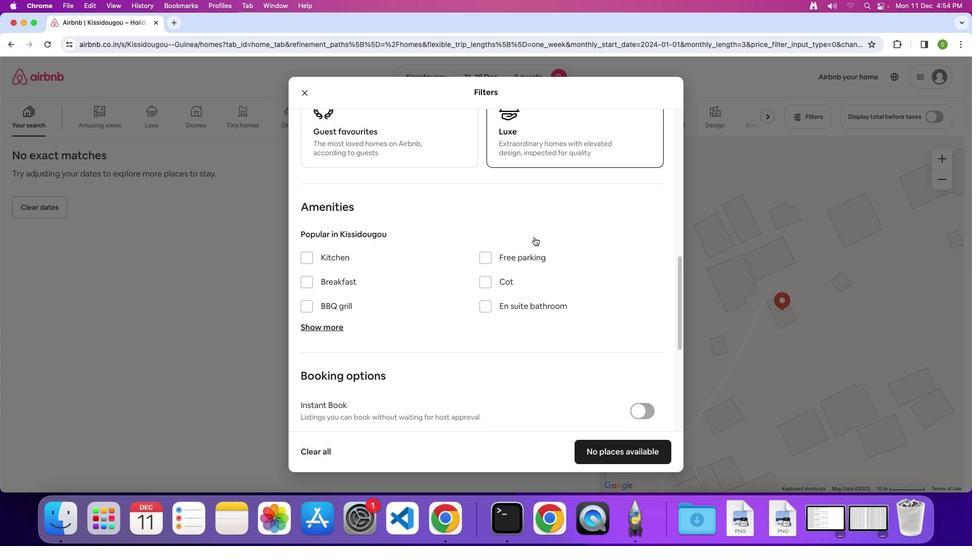 
Action: Mouse scrolled (535, 235) with delta (0, -2)
Screenshot: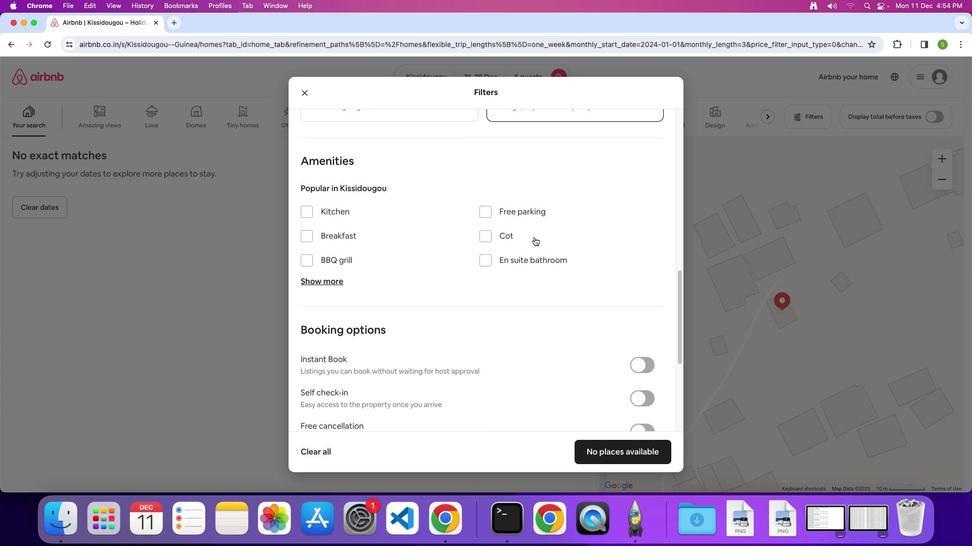 
Action: Mouse scrolled (535, 235) with delta (0, -1)
Screenshot: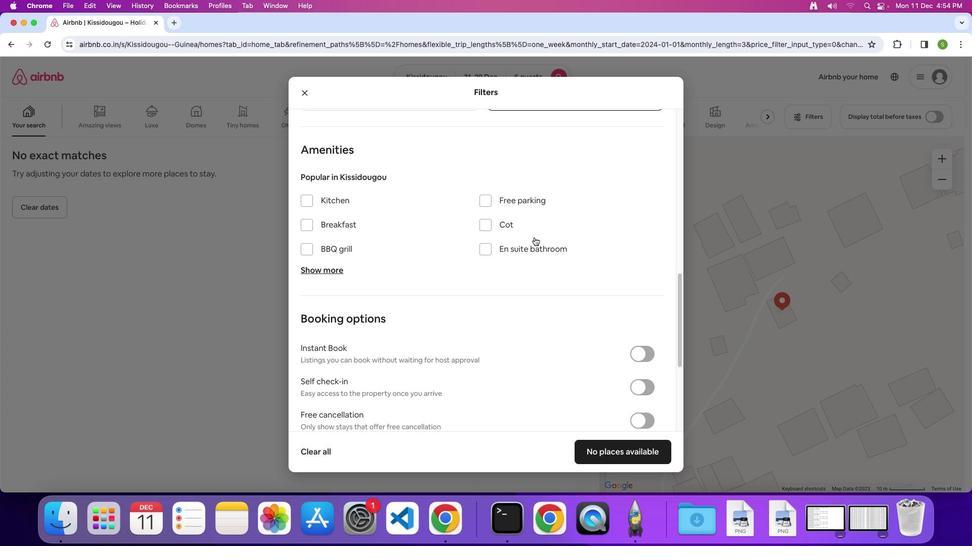 
Action: Mouse scrolled (535, 235) with delta (0, -1)
Screenshot: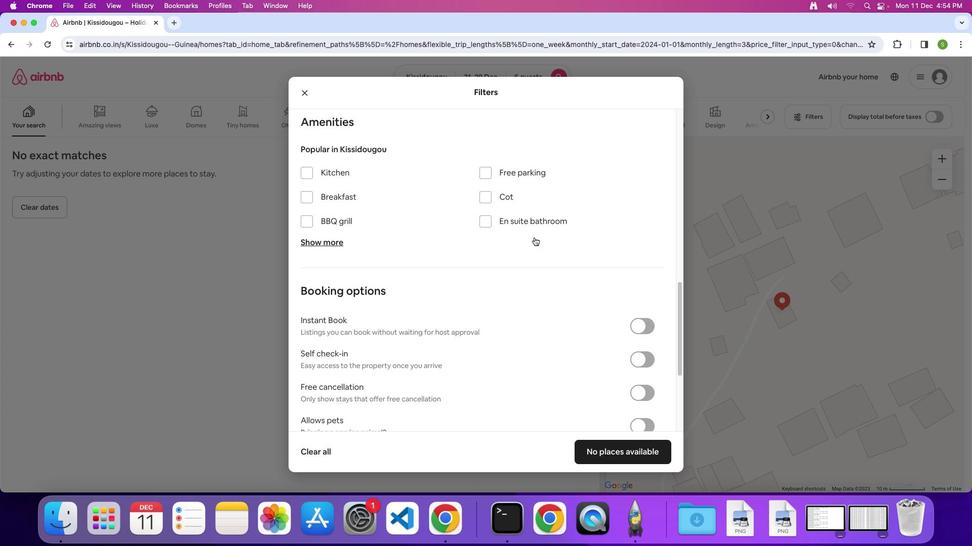 
Action: Mouse scrolled (535, 235) with delta (0, -2)
Screenshot: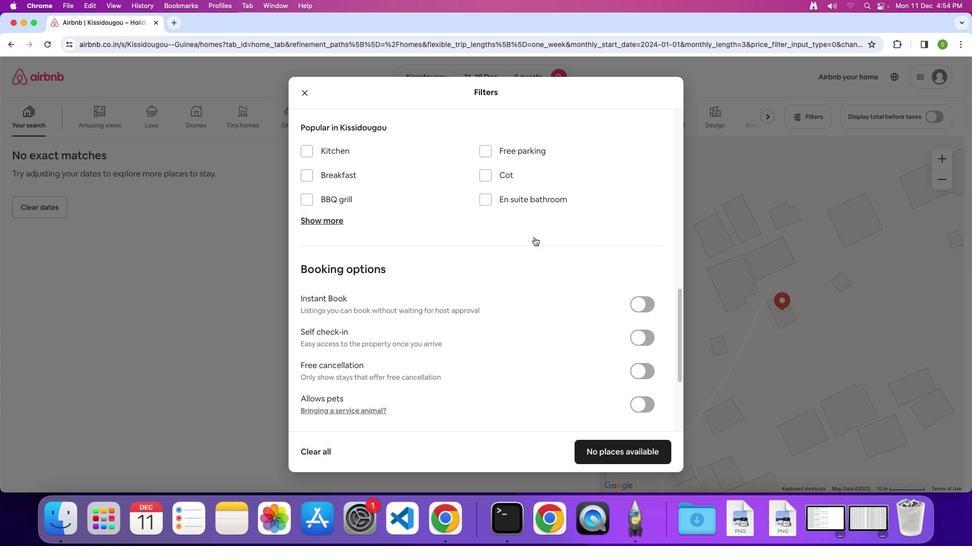 
Action: Mouse scrolled (535, 235) with delta (0, -1)
Screenshot: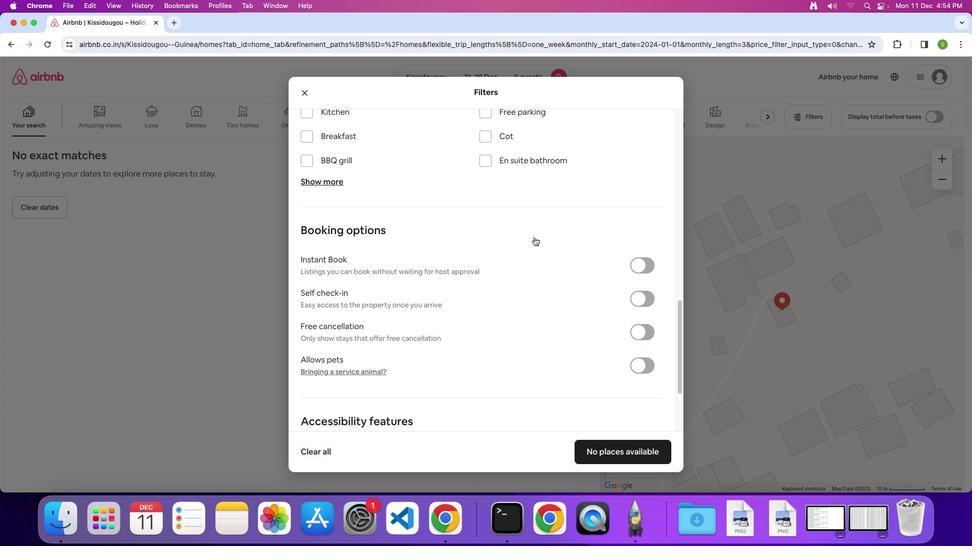 
Action: Mouse scrolled (535, 235) with delta (0, -1)
Screenshot: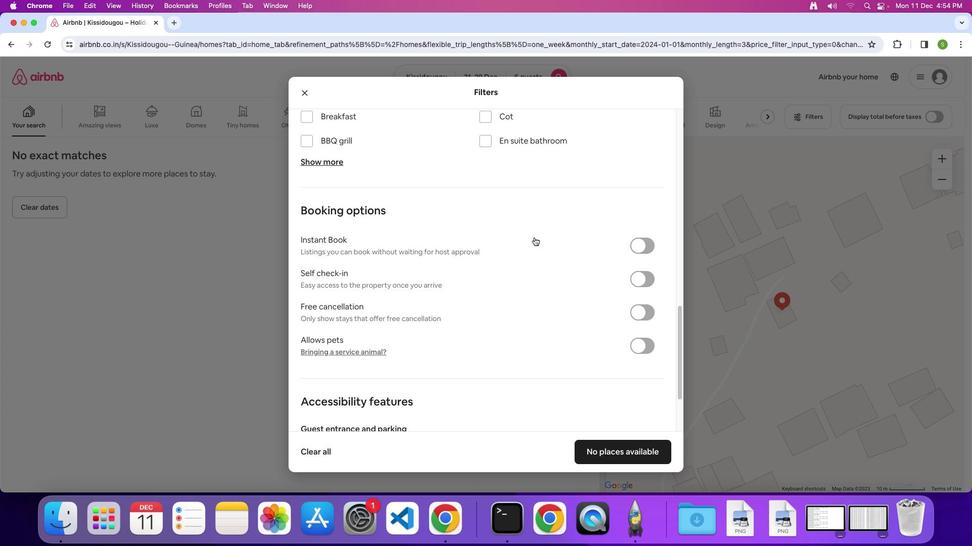 
Action: Mouse scrolled (535, 235) with delta (0, -2)
Screenshot: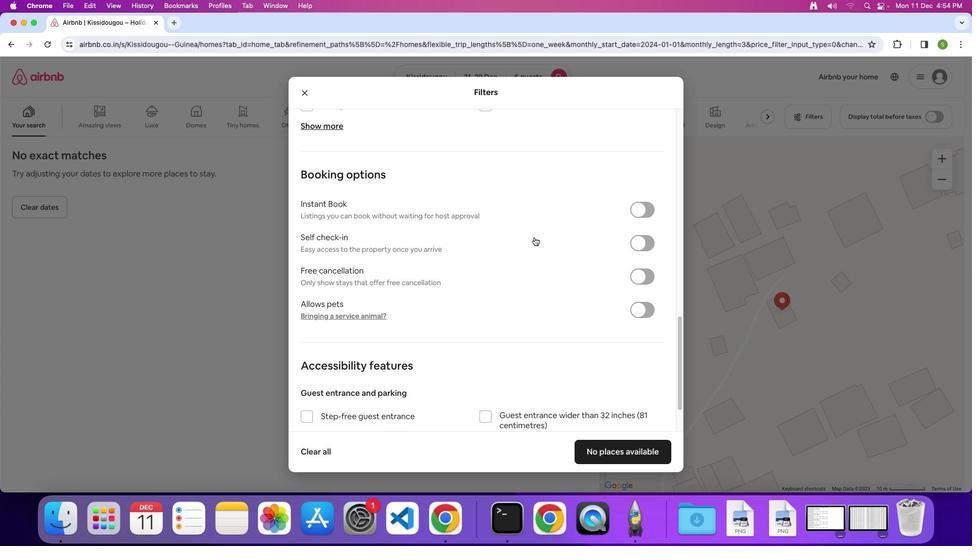 
Action: Mouse scrolled (535, 235) with delta (0, -1)
Screenshot: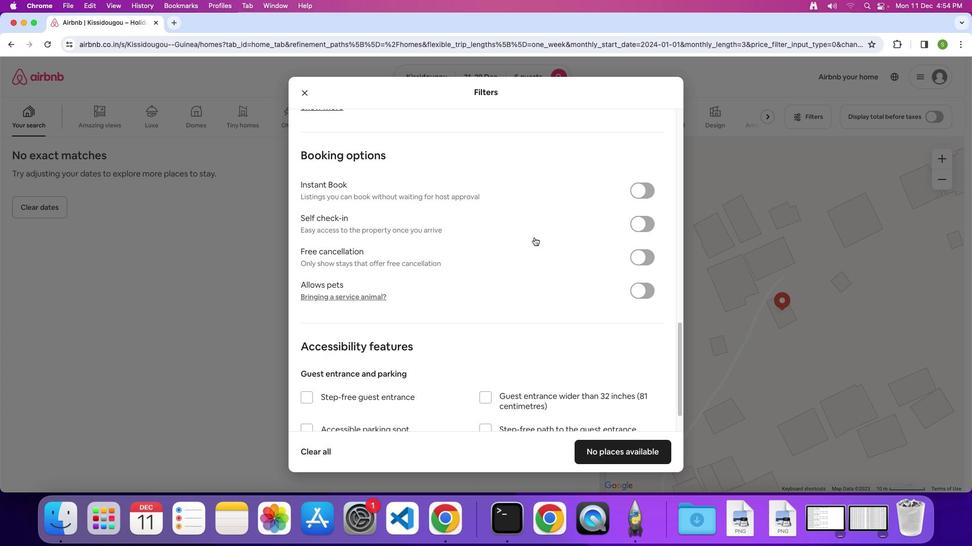 
Action: Mouse scrolled (535, 235) with delta (0, -1)
Screenshot: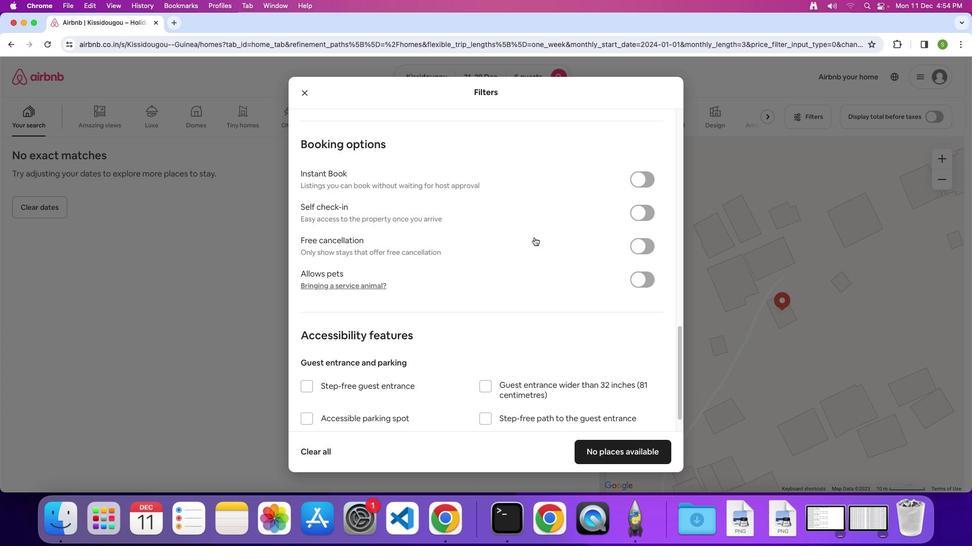 
Action: Mouse scrolled (535, 235) with delta (0, -2)
Screenshot: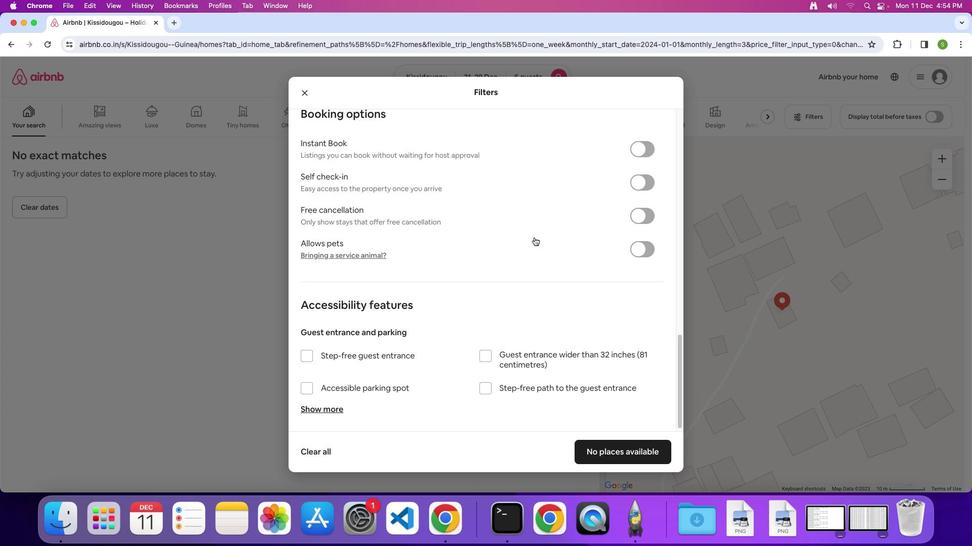 
Action: Mouse scrolled (535, 235) with delta (0, -1)
Screenshot: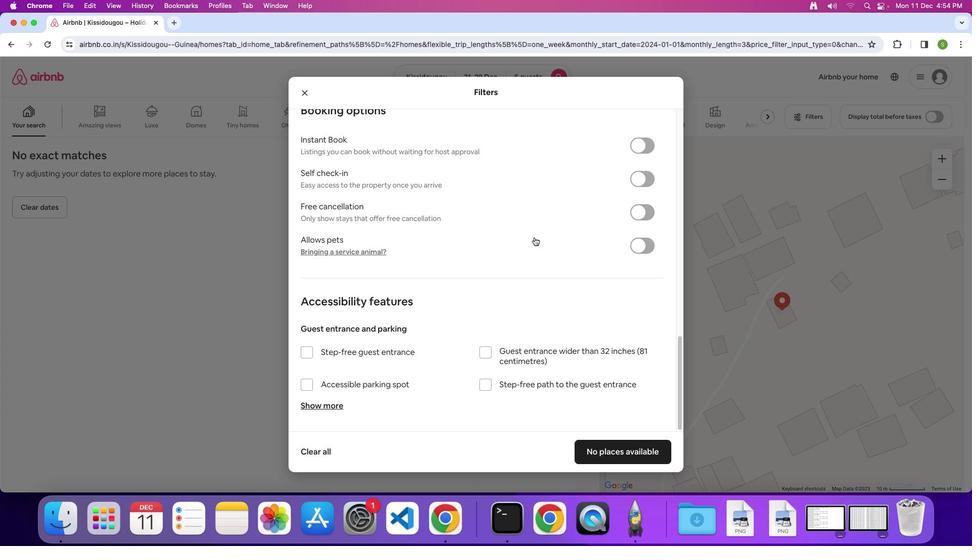 
Action: Mouse scrolled (535, 235) with delta (0, -1)
Screenshot: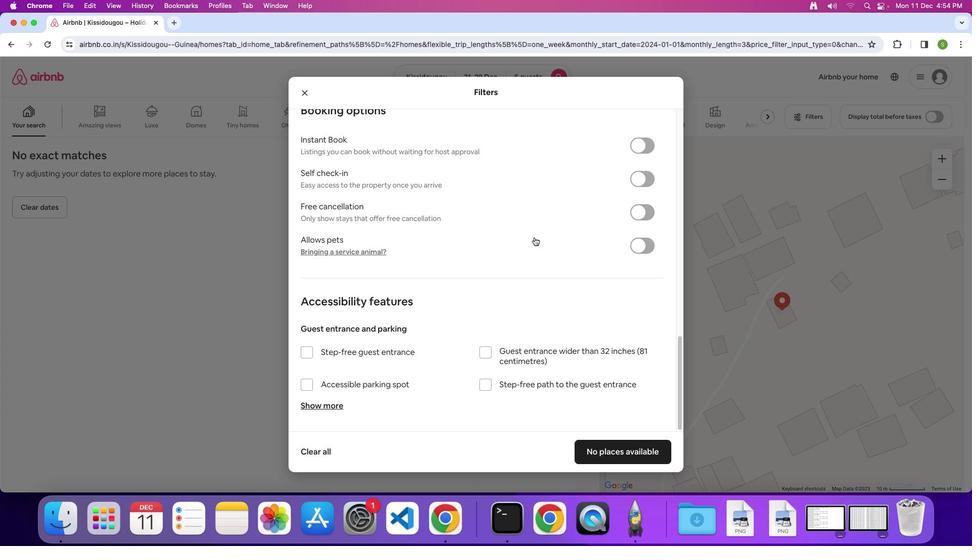 
Action: Mouse scrolled (535, 235) with delta (0, -2)
Screenshot: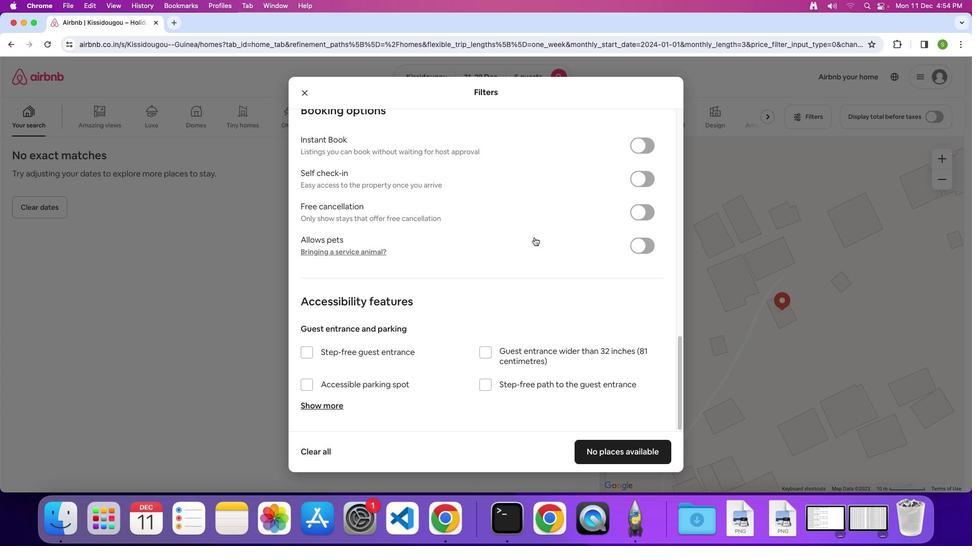 
Action: Mouse scrolled (535, 235) with delta (0, -2)
Screenshot: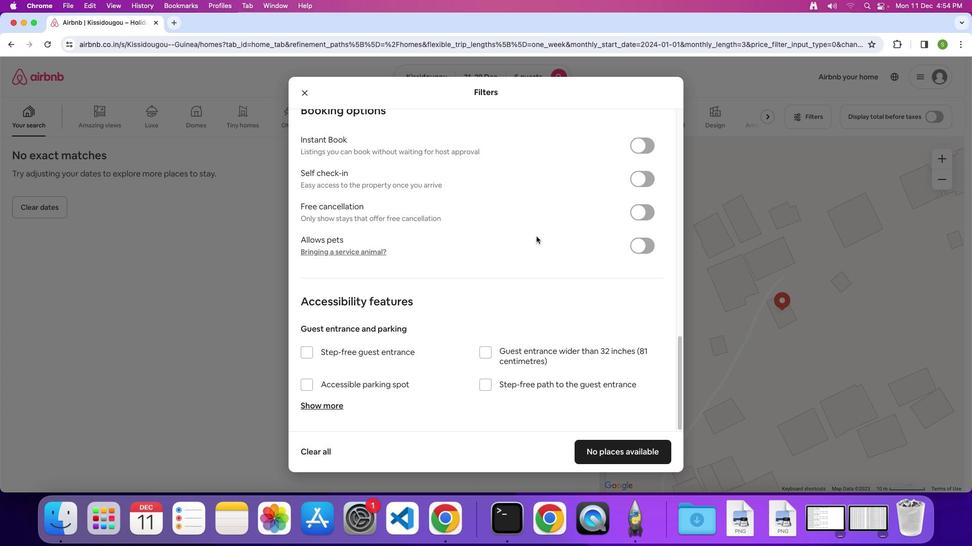 
Action: Mouse moved to (594, 448)
Screenshot: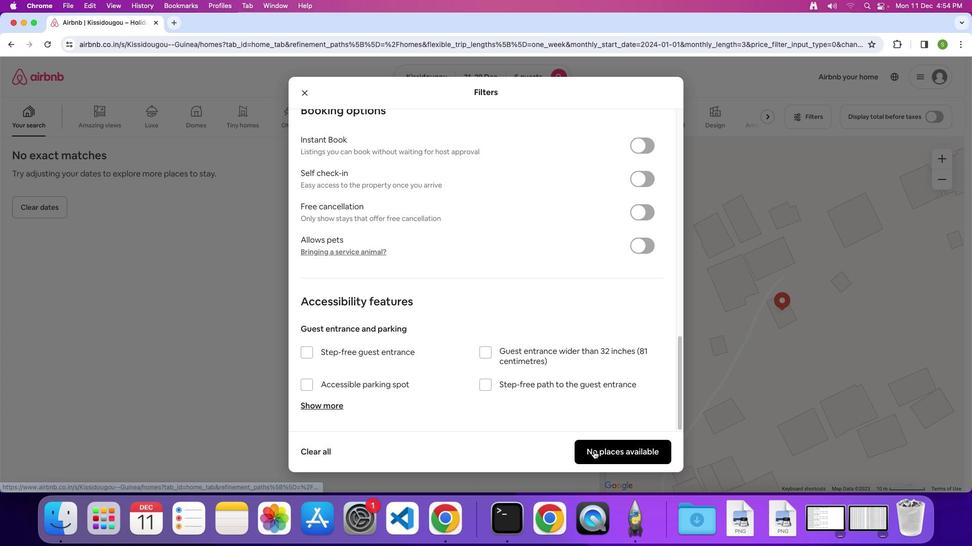 
Action: Mouse pressed left at (594, 448)
Screenshot: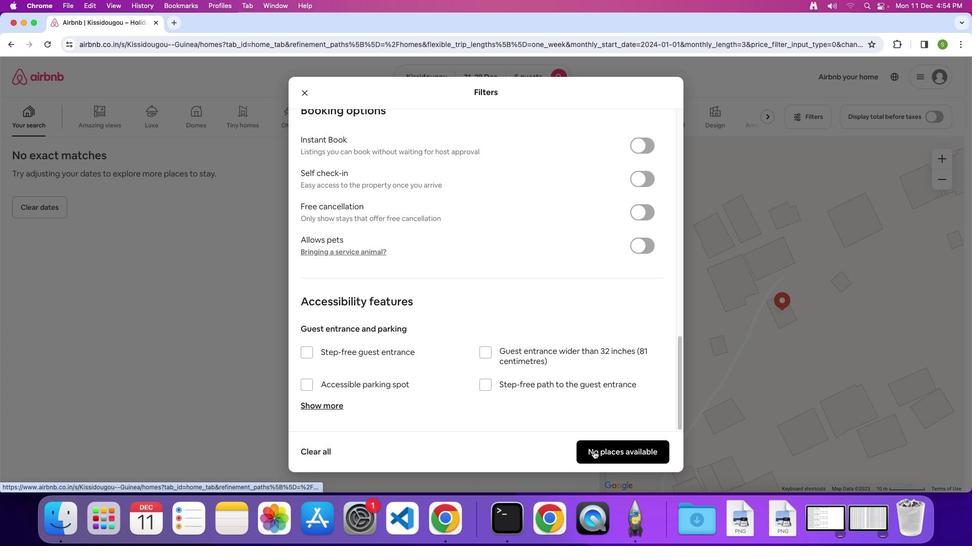 
Action: Mouse moved to (508, 281)
Screenshot: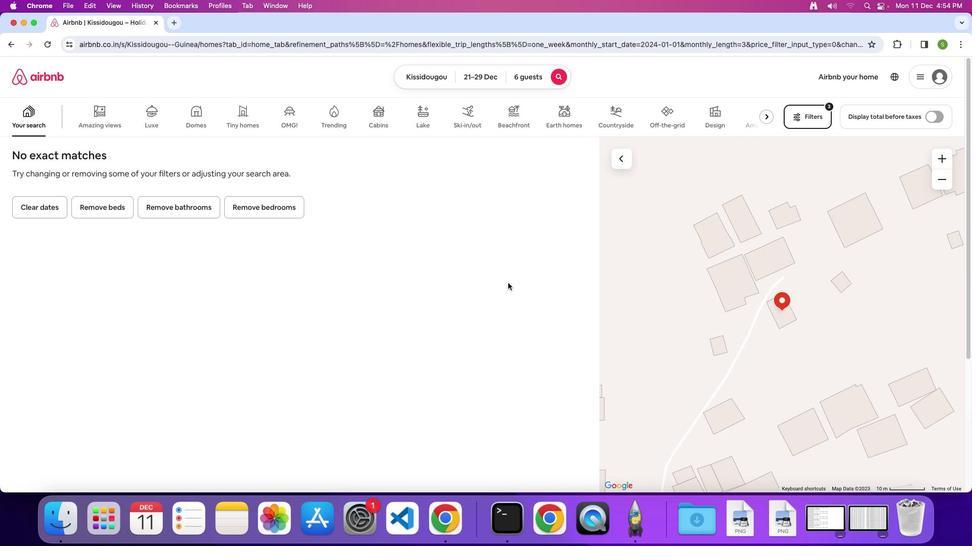 
